 Task: Search one way flight ticket for 5 adults, 2 children, 1 infant in seat and 2 infants on lap in economy from Riverton: Central Wyoming Regional Airport (was Riverton Regional) to Jacksonville: Albert J. Ellis Airport on 5-3-2023. Choice of flights is Delta. Number of bags: 6 checked bags. Price is upto 97000. Outbound departure time preference is 13:45.
Action: Mouse moved to (324, 273)
Screenshot: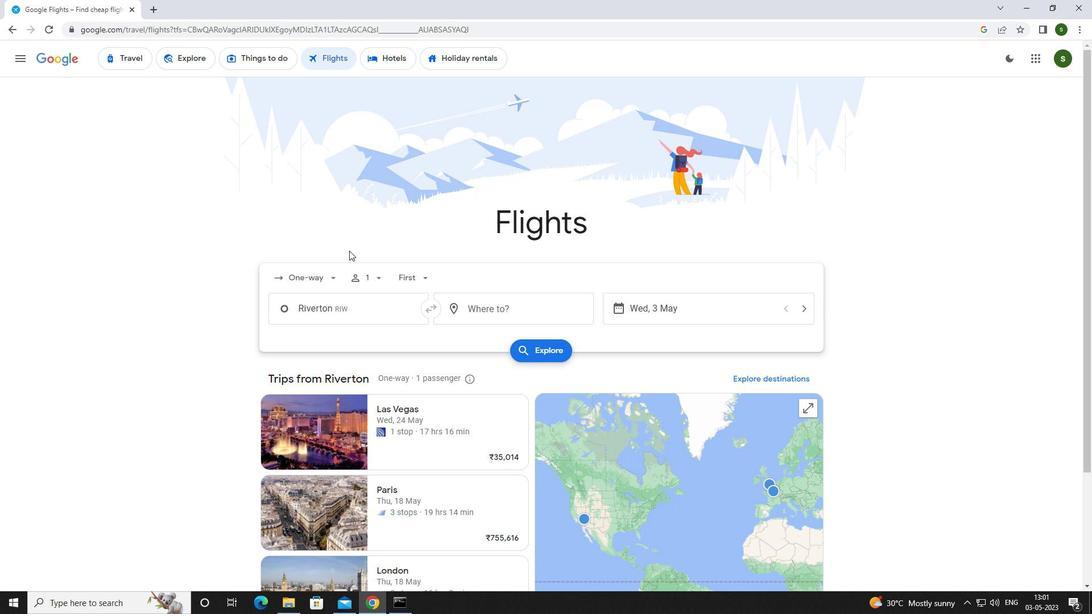 
Action: Mouse pressed left at (324, 273)
Screenshot: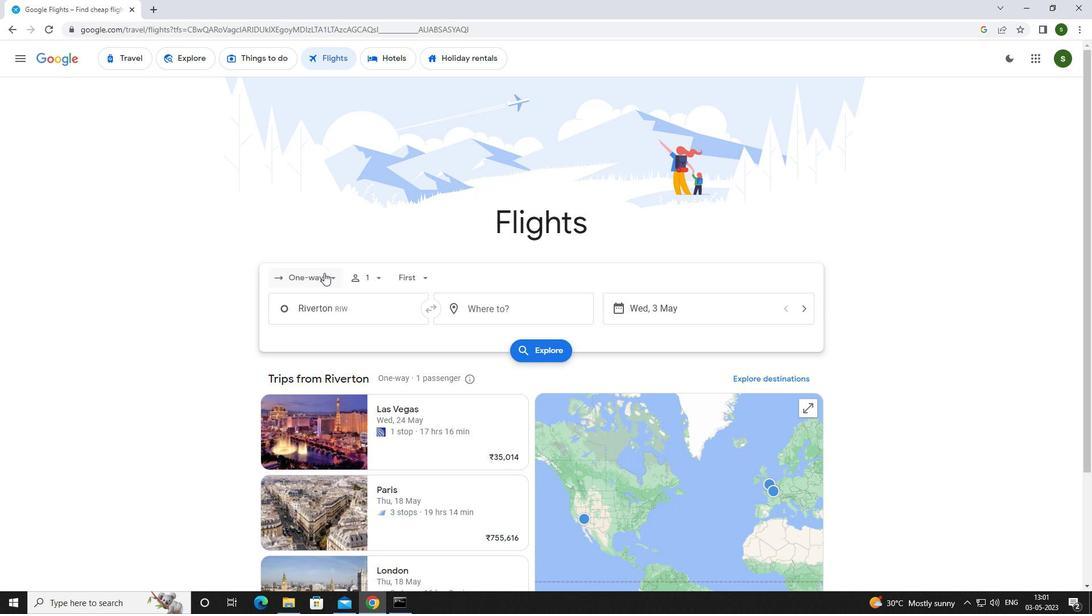 
Action: Mouse moved to (330, 323)
Screenshot: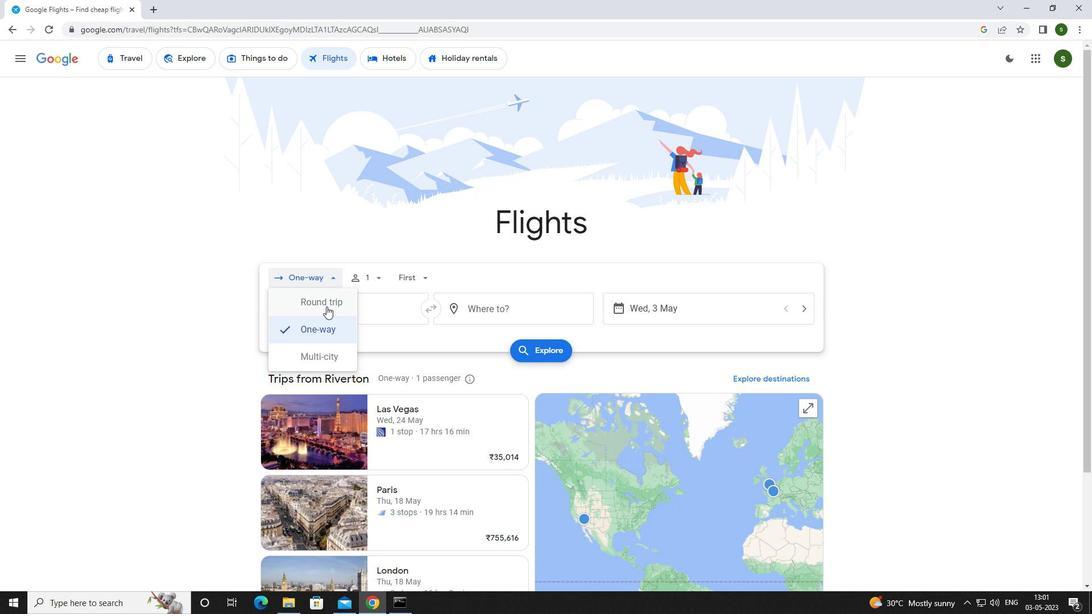 
Action: Mouse pressed left at (330, 323)
Screenshot: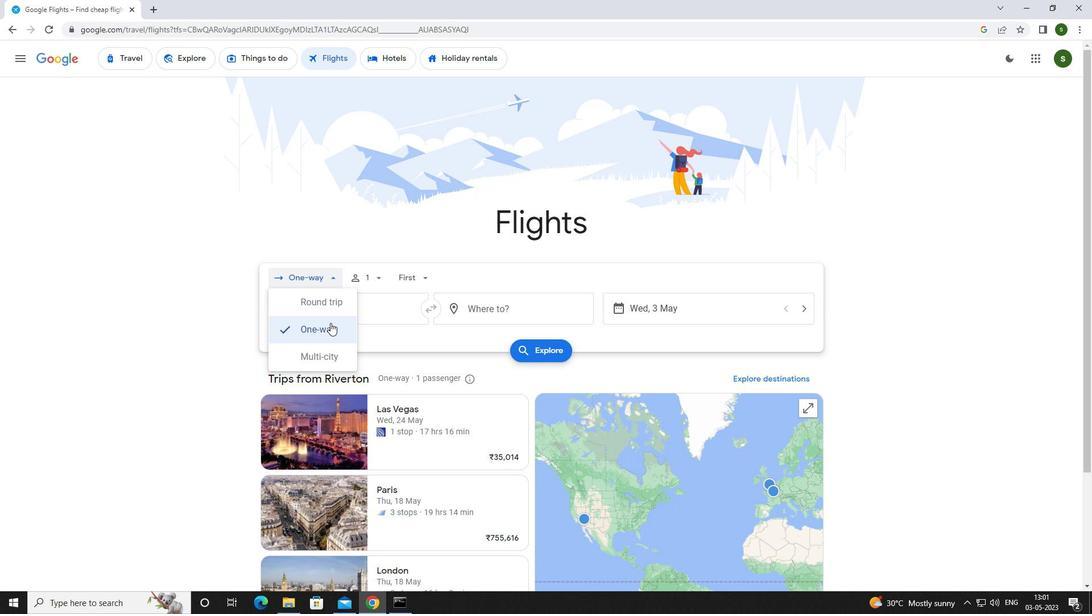 
Action: Mouse moved to (376, 281)
Screenshot: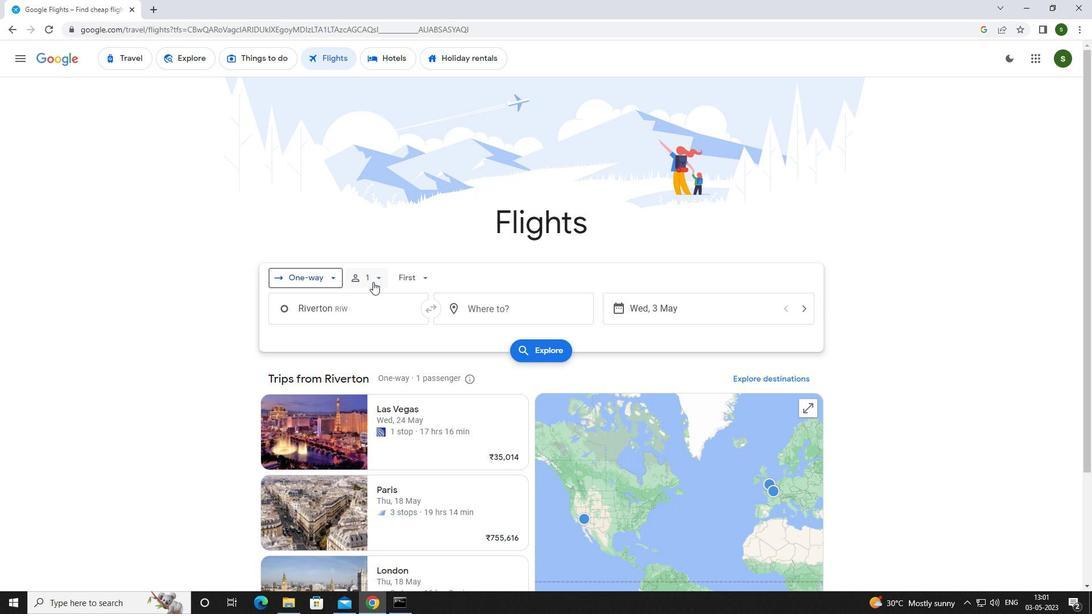
Action: Mouse pressed left at (376, 281)
Screenshot: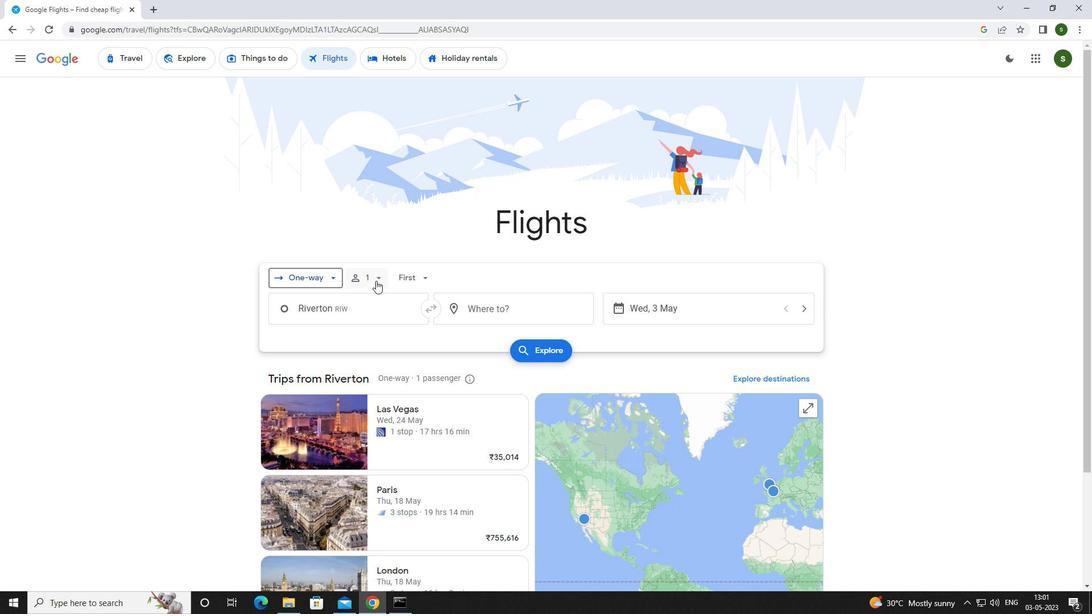 
Action: Mouse moved to (467, 306)
Screenshot: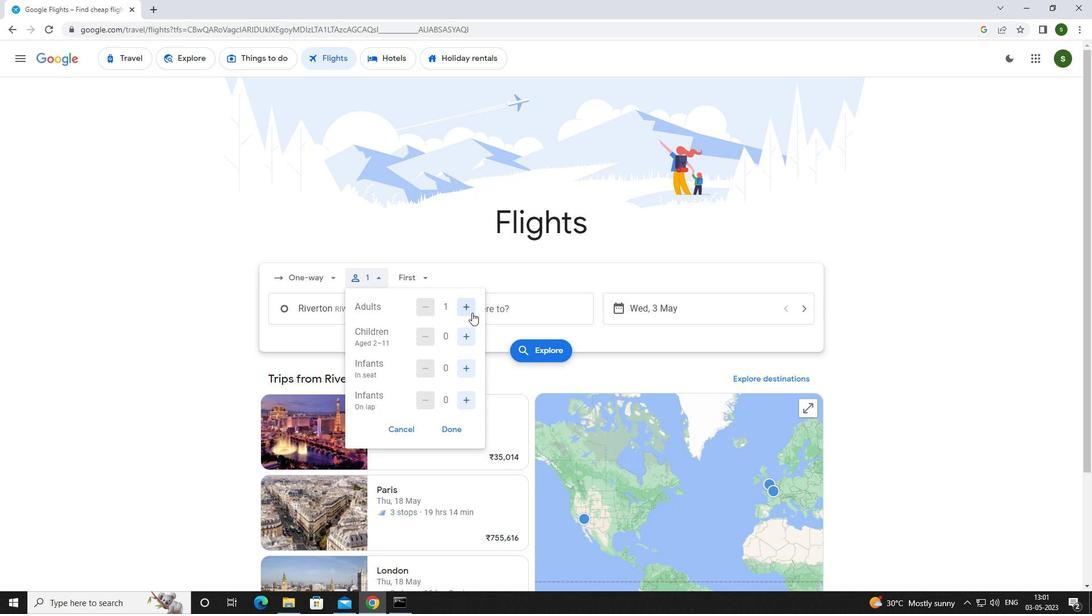 
Action: Mouse pressed left at (467, 306)
Screenshot: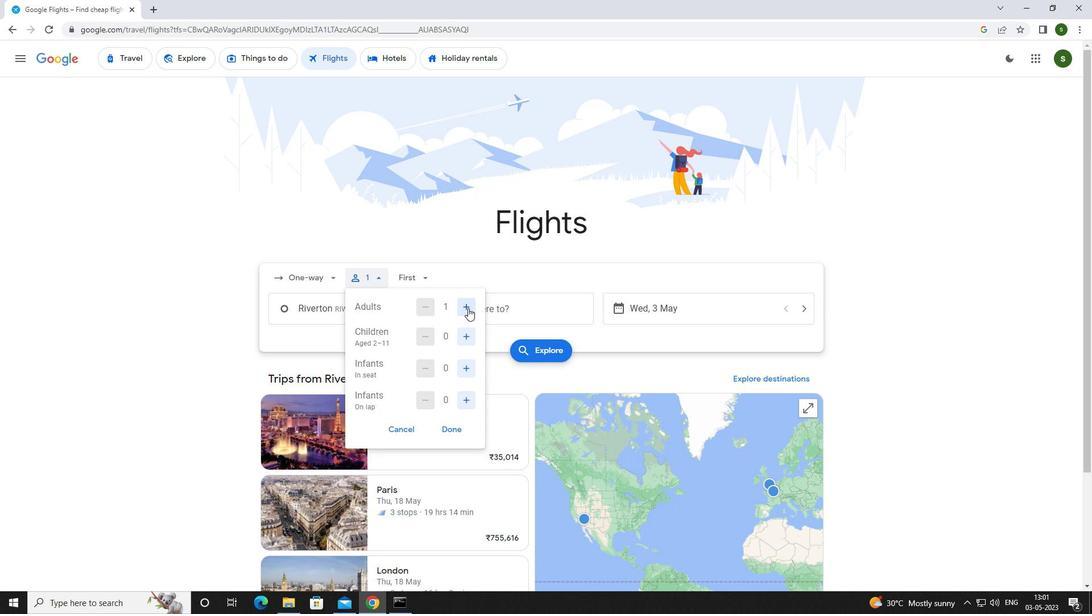 
Action: Mouse pressed left at (467, 306)
Screenshot: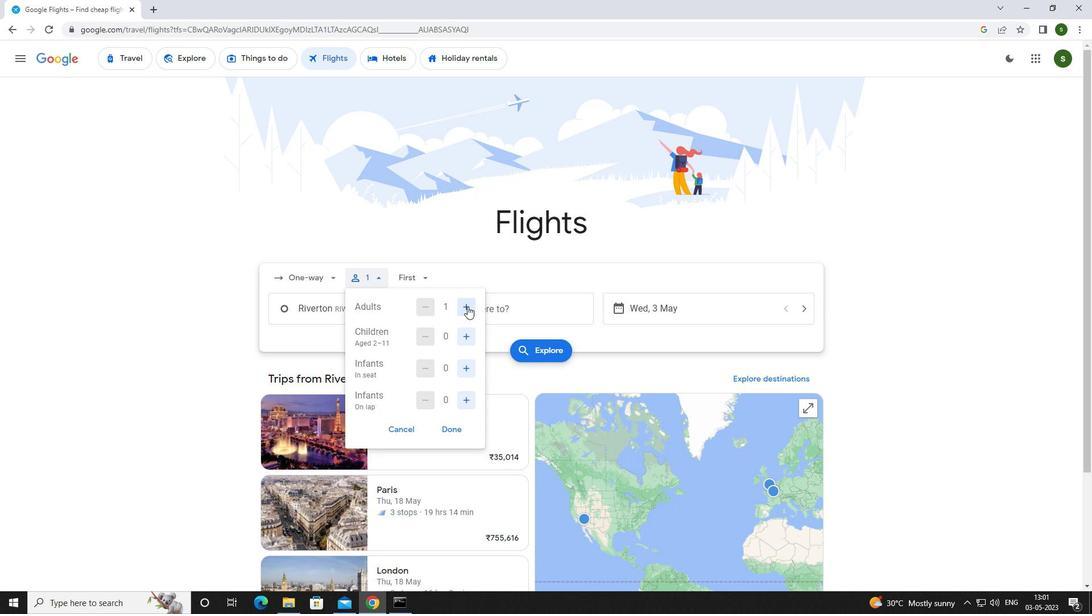 
Action: Mouse pressed left at (467, 306)
Screenshot: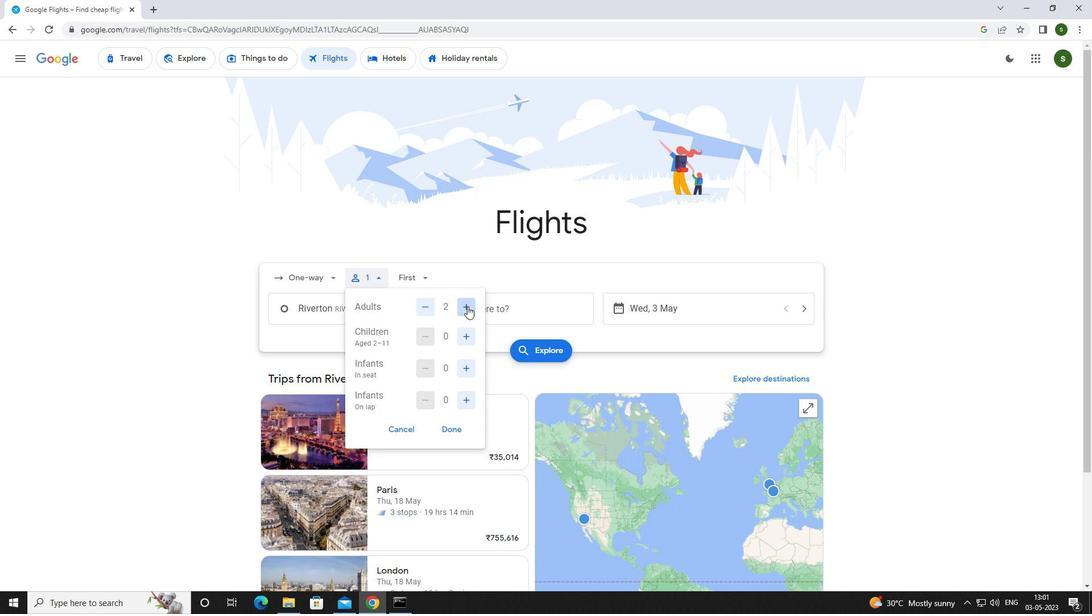 
Action: Mouse pressed left at (467, 306)
Screenshot: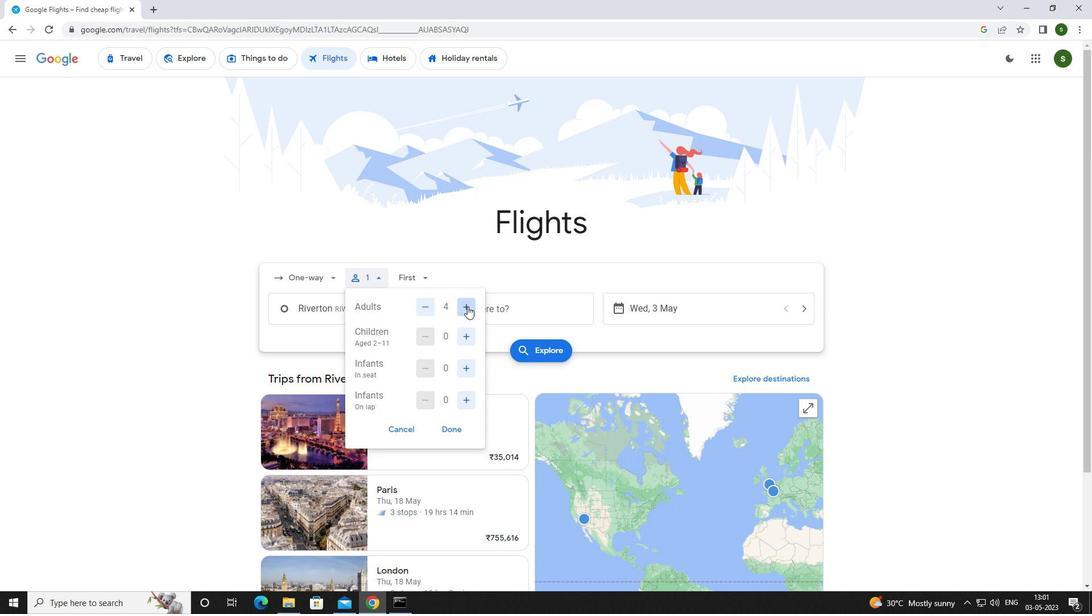 
Action: Mouse moved to (467, 336)
Screenshot: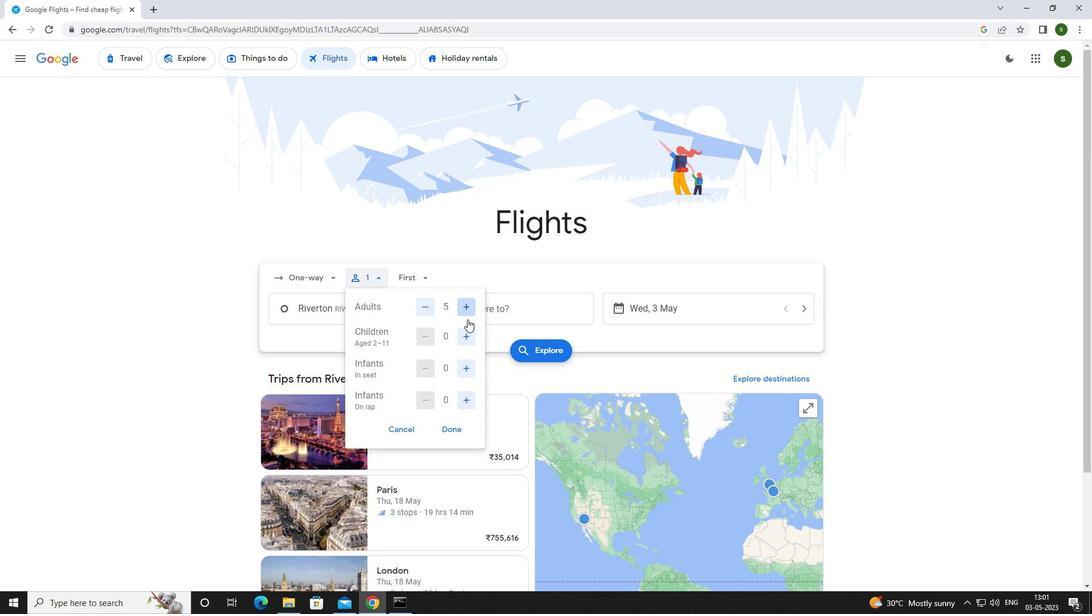 
Action: Mouse pressed left at (467, 336)
Screenshot: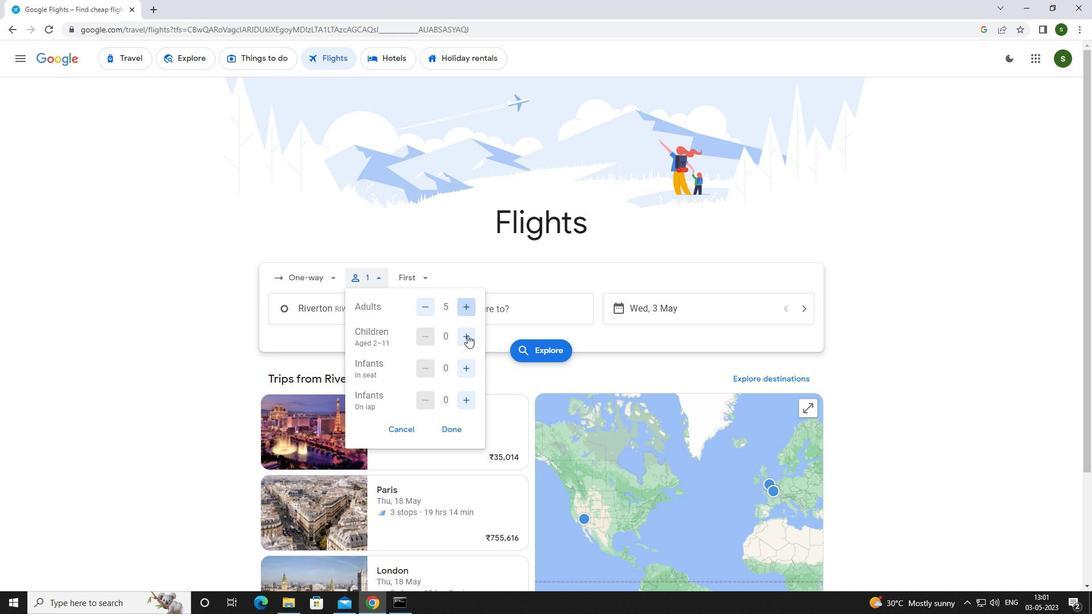 
Action: Mouse pressed left at (467, 336)
Screenshot: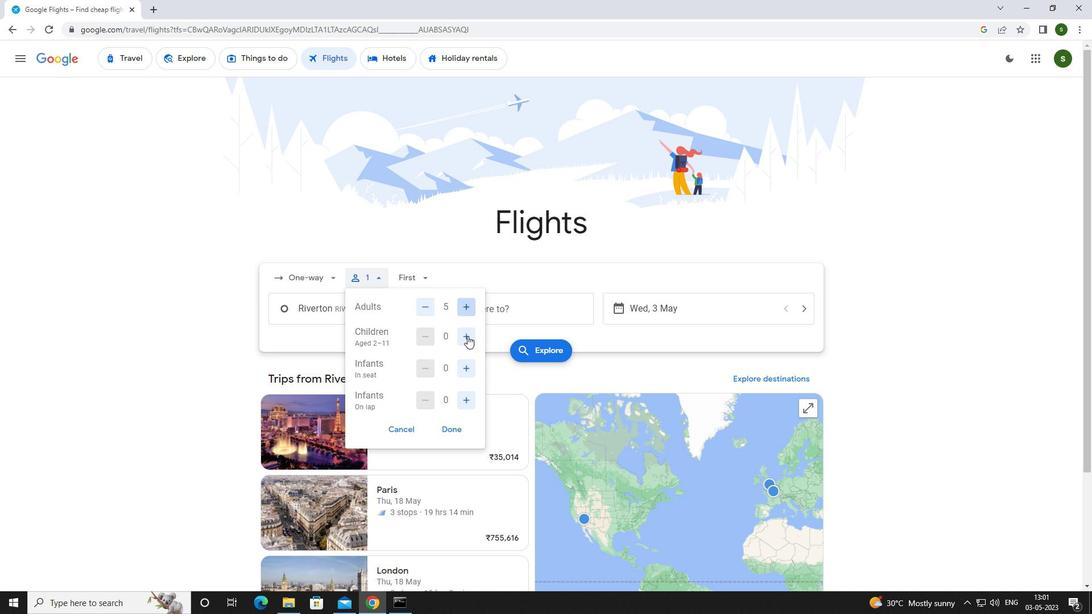 
Action: Mouse moved to (470, 368)
Screenshot: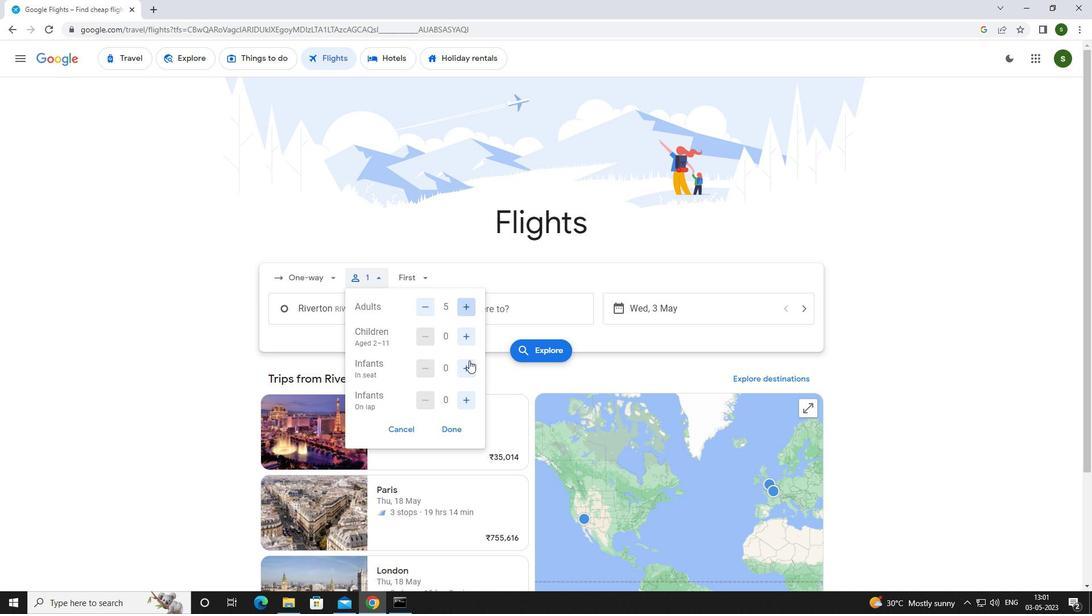 
Action: Mouse pressed left at (470, 368)
Screenshot: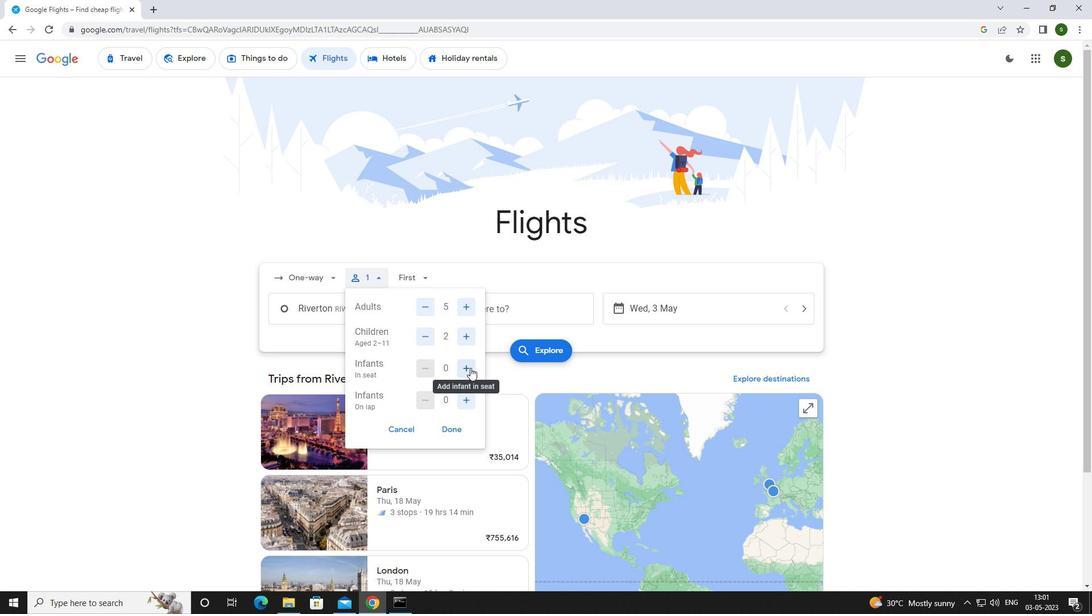 
Action: Mouse moved to (469, 402)
Screenshot: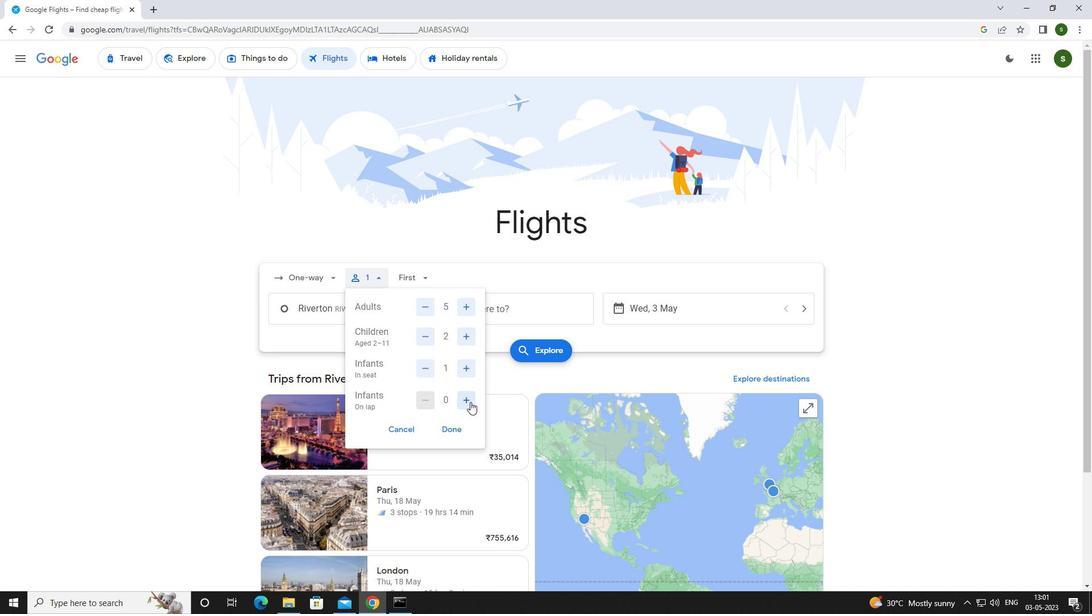 
Action: Mouse pressed left at (469, 402)
Screenshot: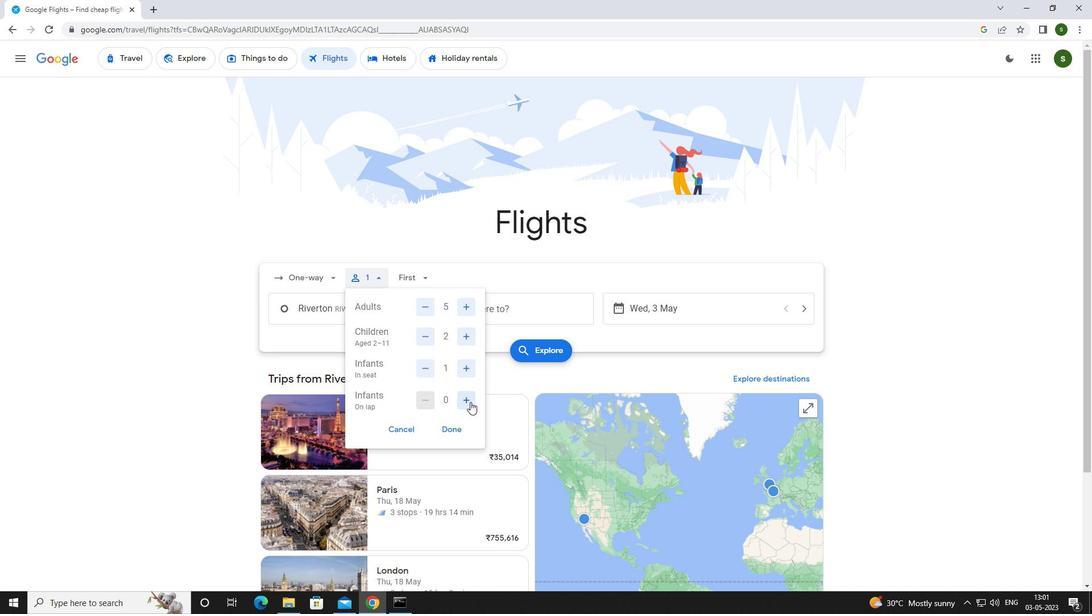
Action: Mouse moved to (421, 278)
Screenshot: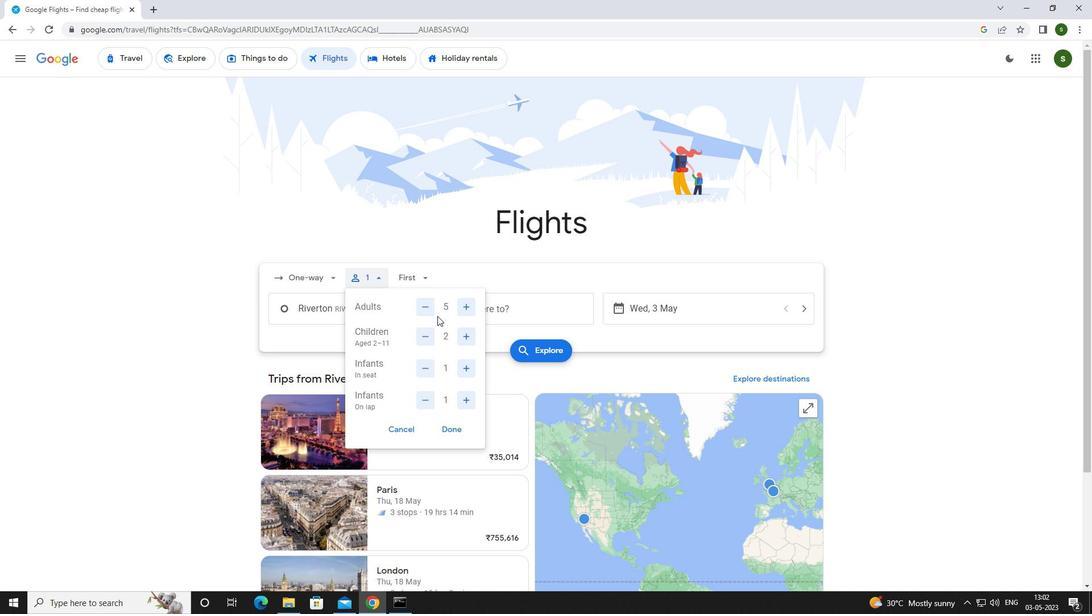 
Action: Mouse pressed left at (421, 278)
Screenshot: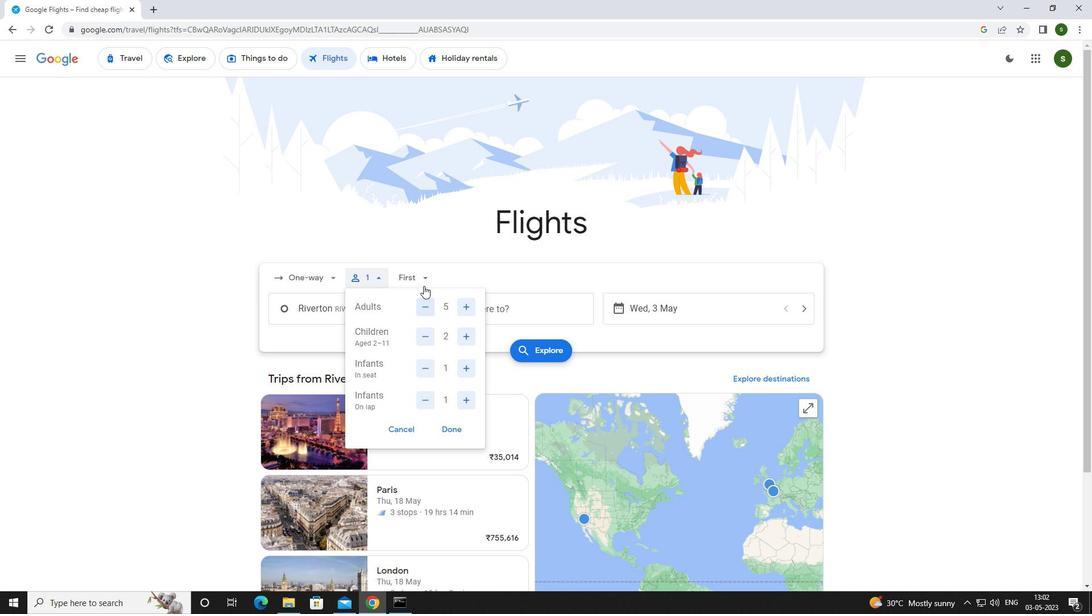
Action: Mouse moved to (427, 303)
Screenshot: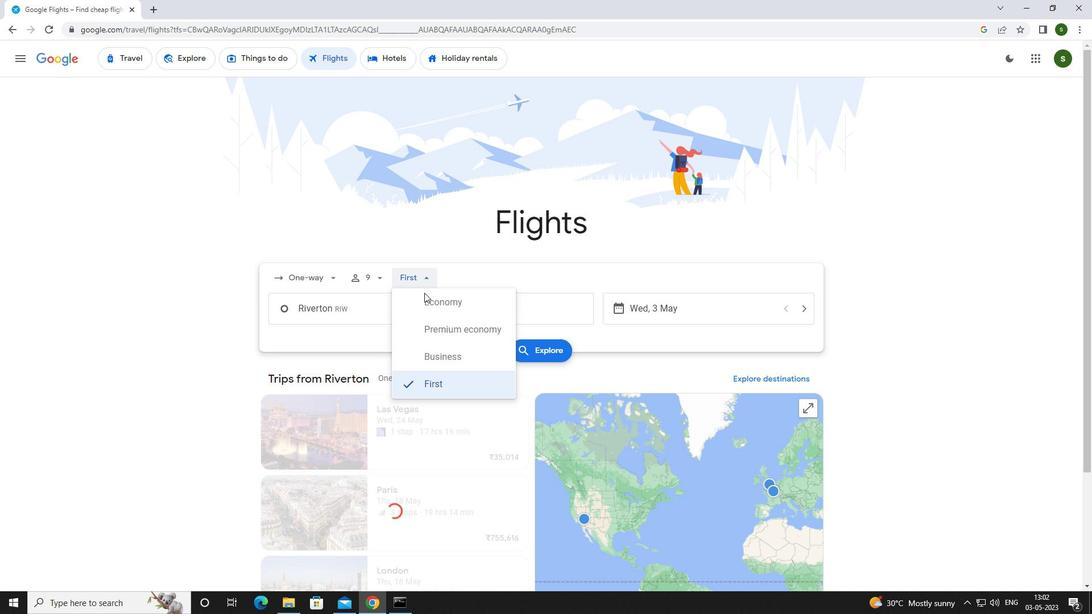 
Action: Mouse pressed left at (427, 303)
Screenshot: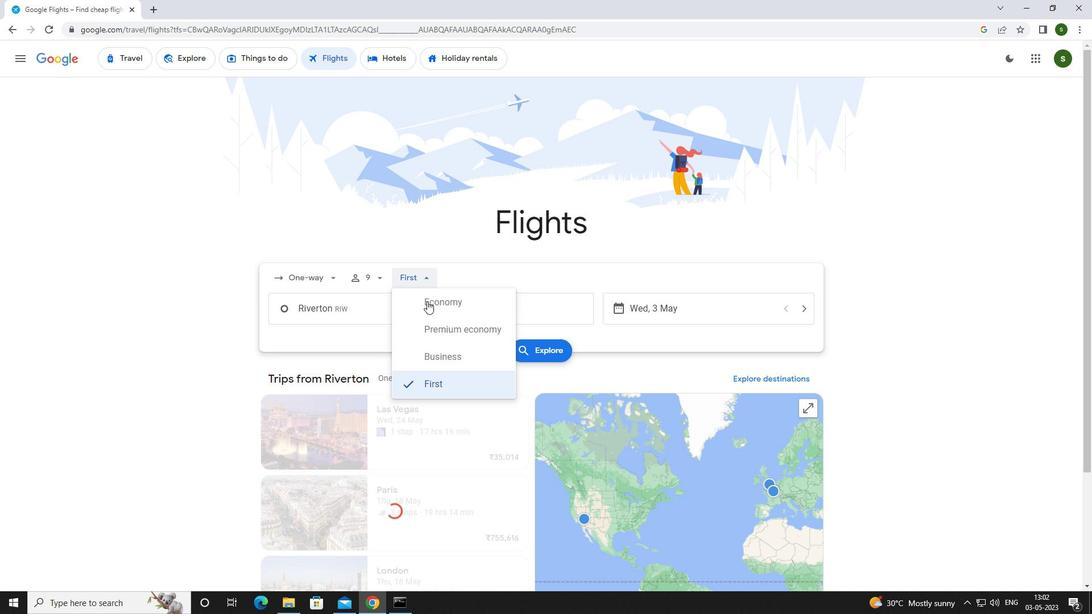 
Action: Mouse moved to (385, 315)
Screenshot: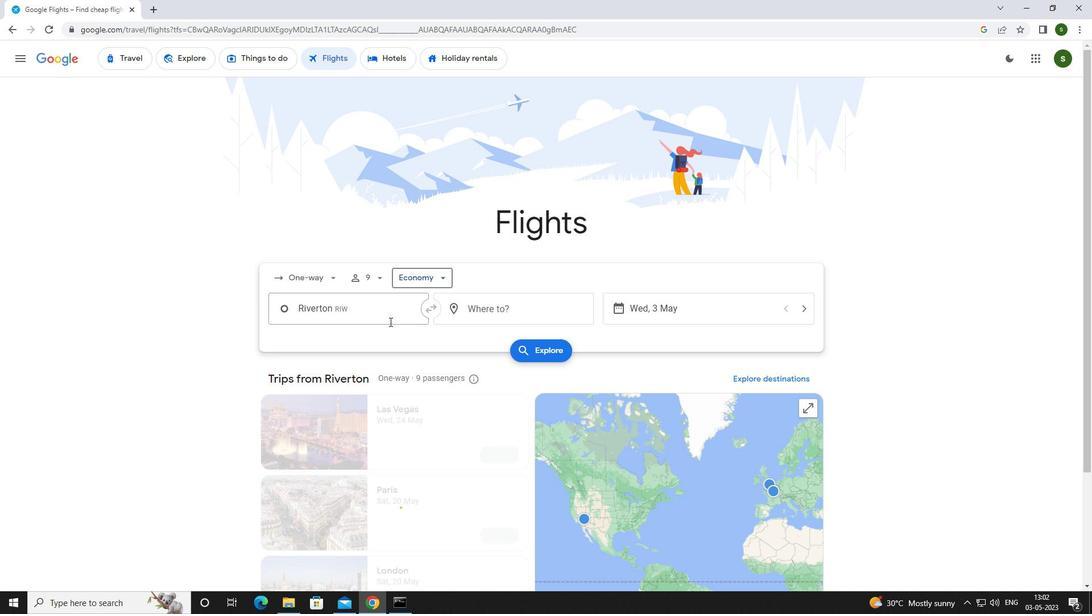 
Action: Mouse pressed left at (385, 315)
Screenshot: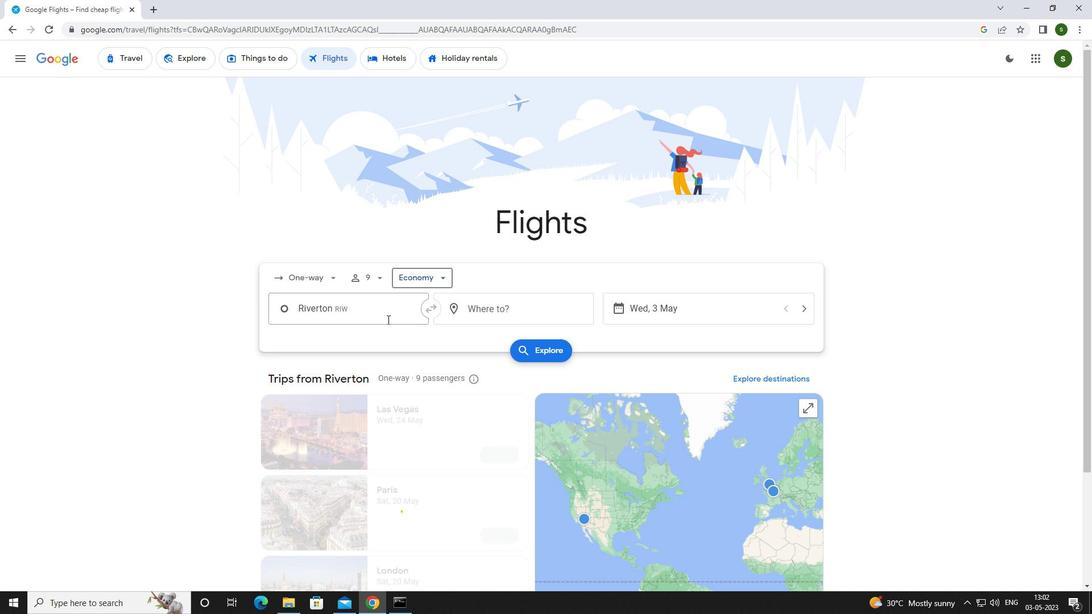 
Action: Mouse moved to (387, 312)
Screenshot: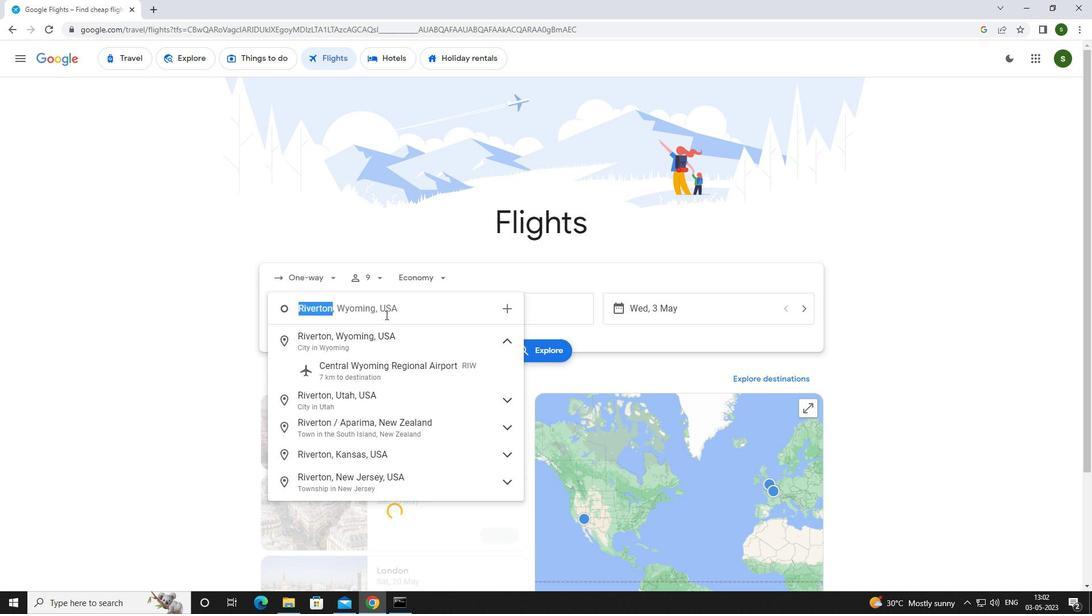 
Action: Key pressed <Key.caps_lock>r<Key.caps_lock>ivert
Screenshot: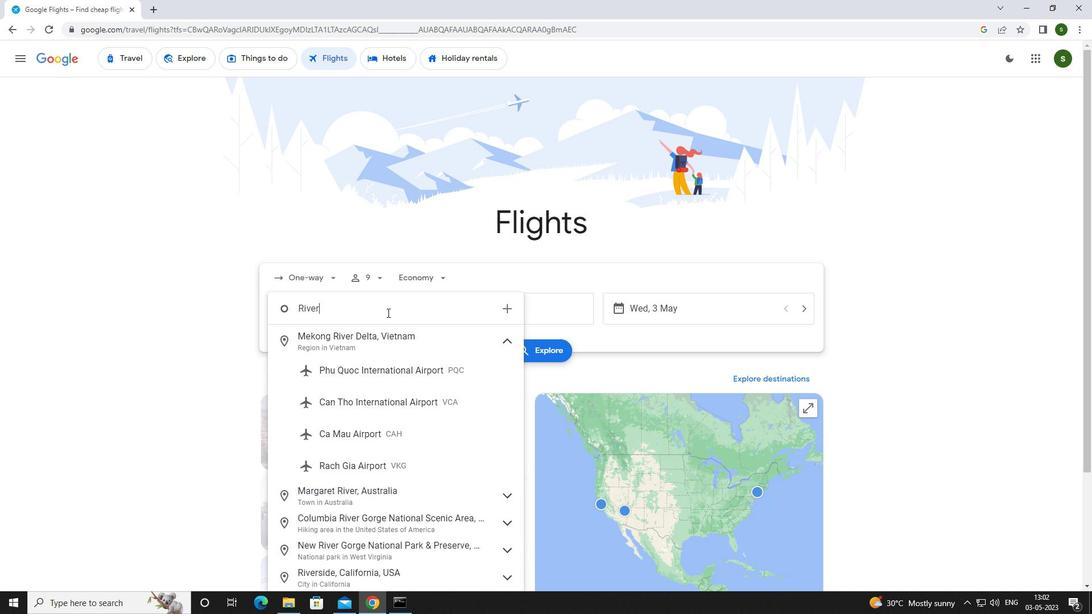 
Action: Mouse moved to (401, 369)
Screenshot: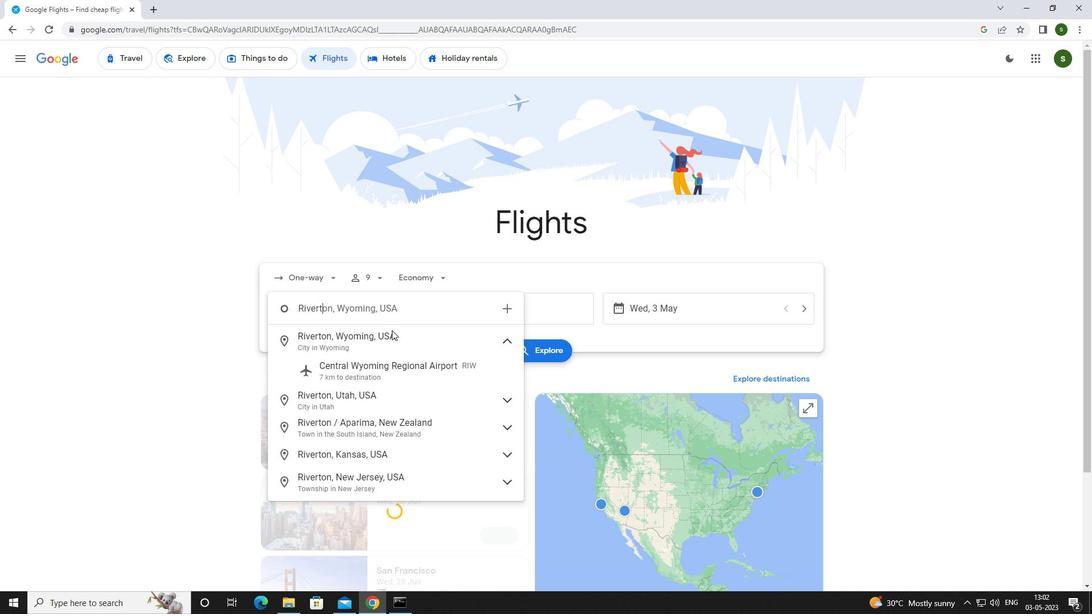 
Action: Mouse pressed left at (401, 369)
Screenshot: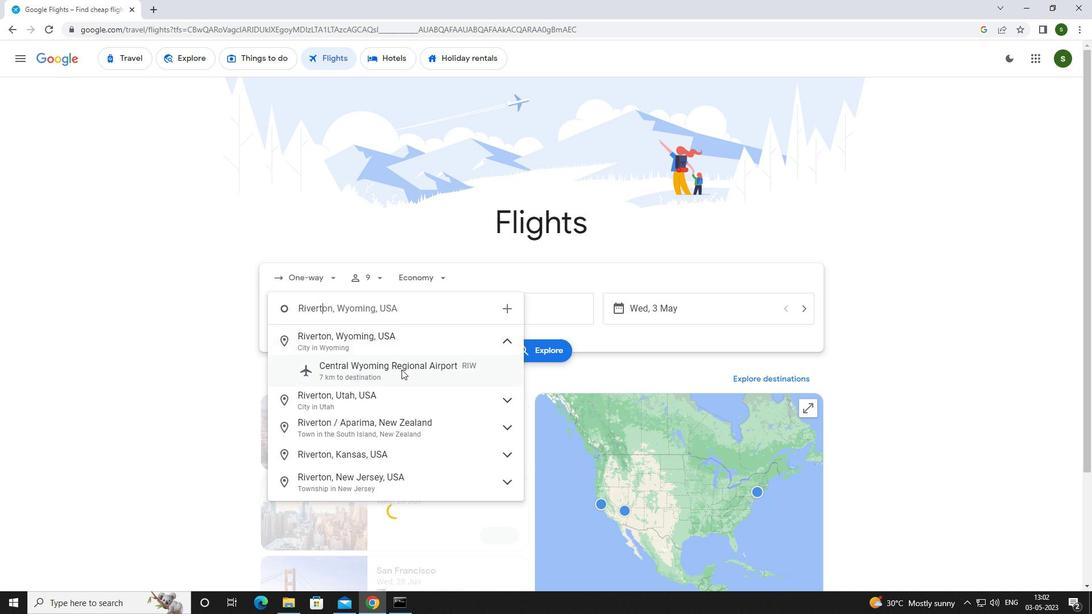 
Action: Mouse moved to (503, 319)
Screenshot: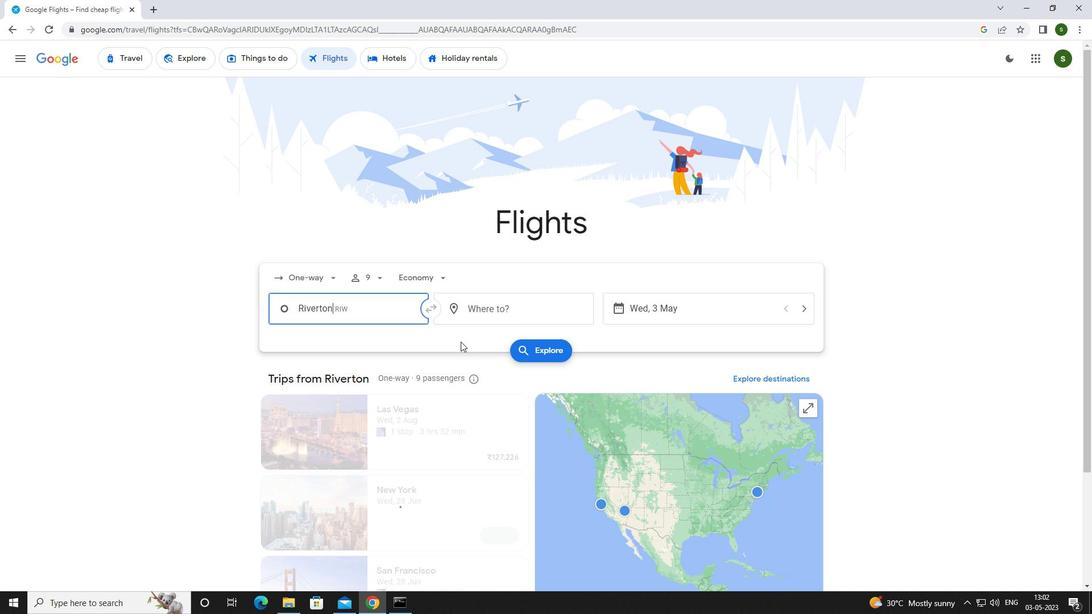
Action: Mouse pressed left at (503, 319)
Screenshot: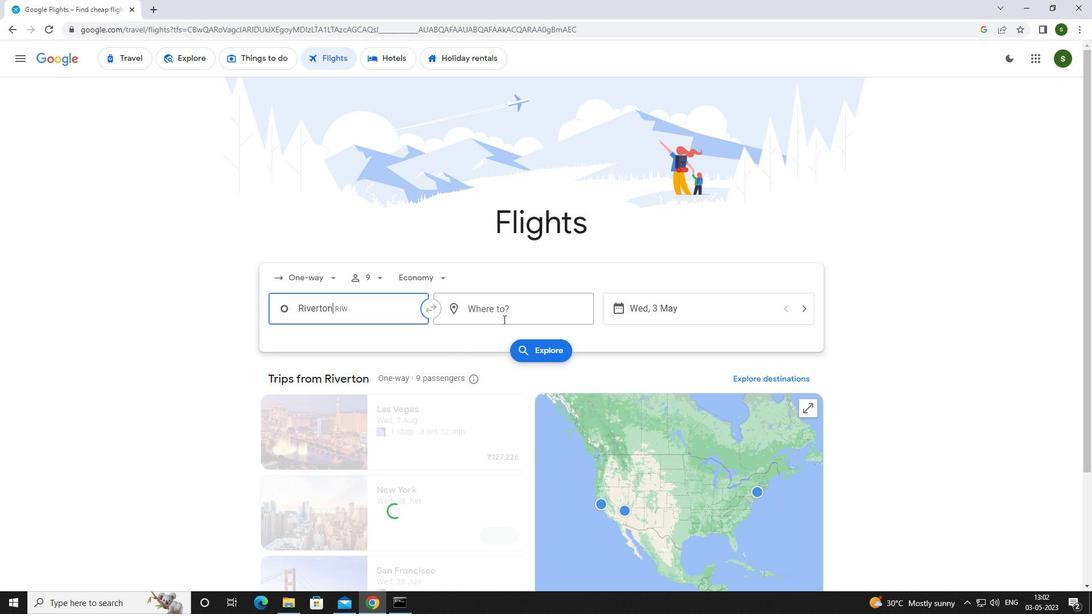 
Action: Key pressed <Key.caps_lock>a<Key.caps_lock>lbert<Key.space>
Screenshot: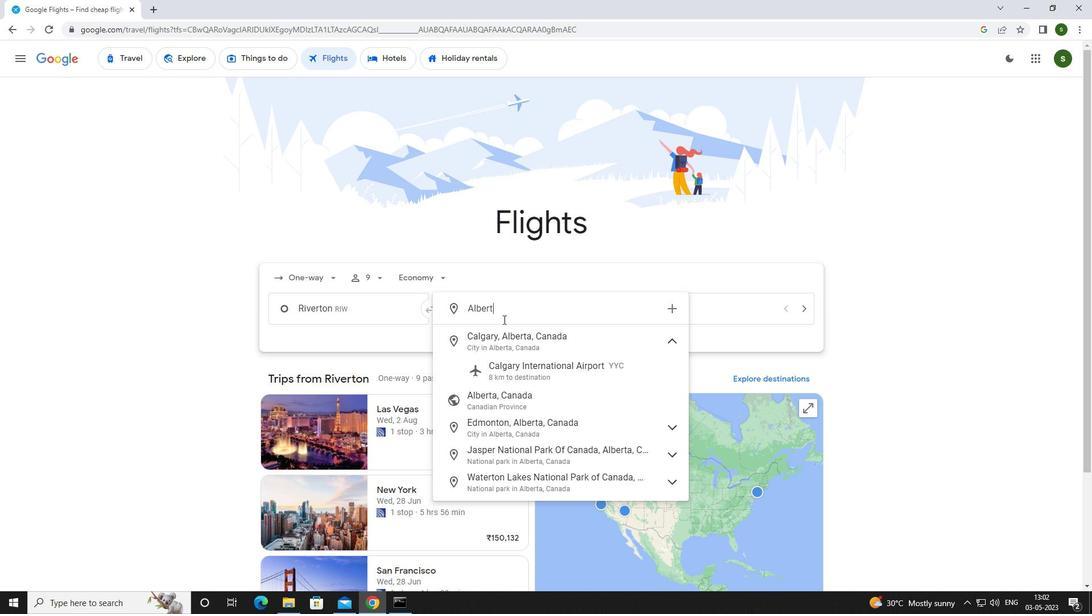 
Action: Mouse moved to (505, 339)
Screenshot: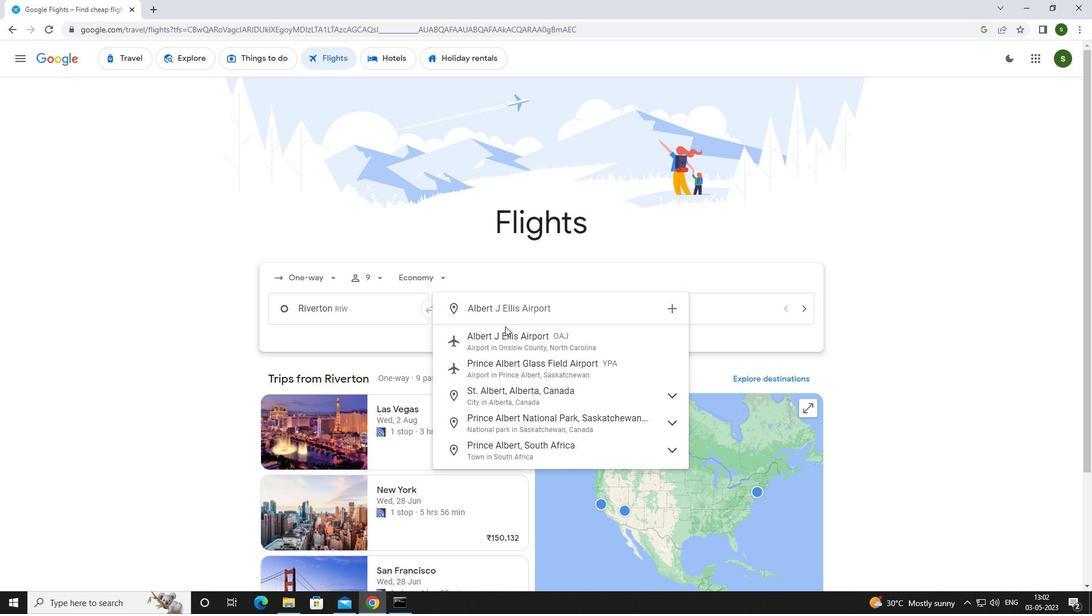 
Action: Mouse pressed left at (505, 339)
Screenshot: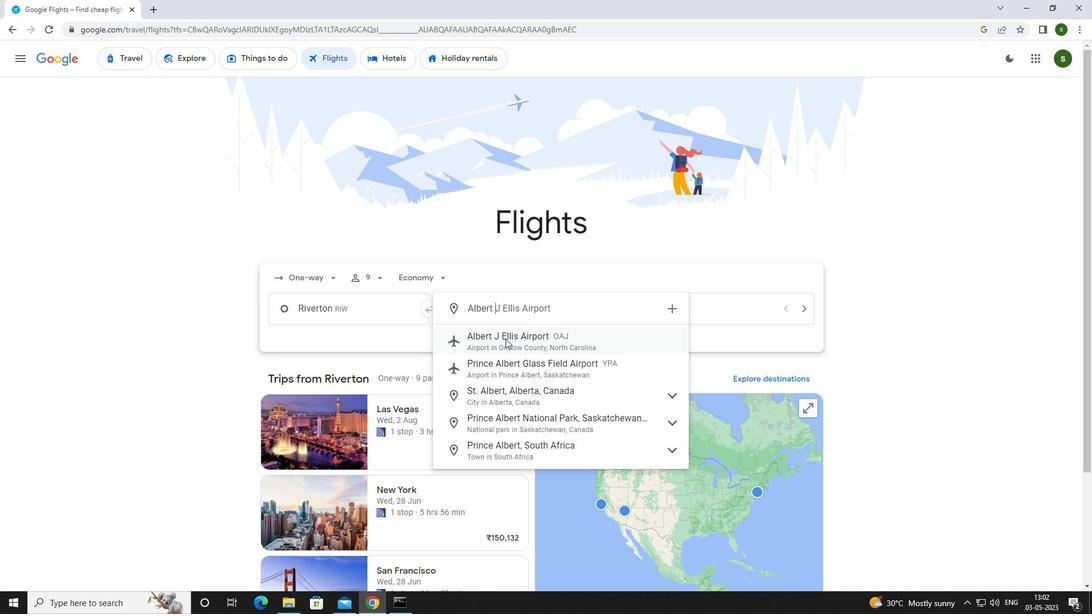 
Action: Mouse moved to (693, 300)
Screenshot: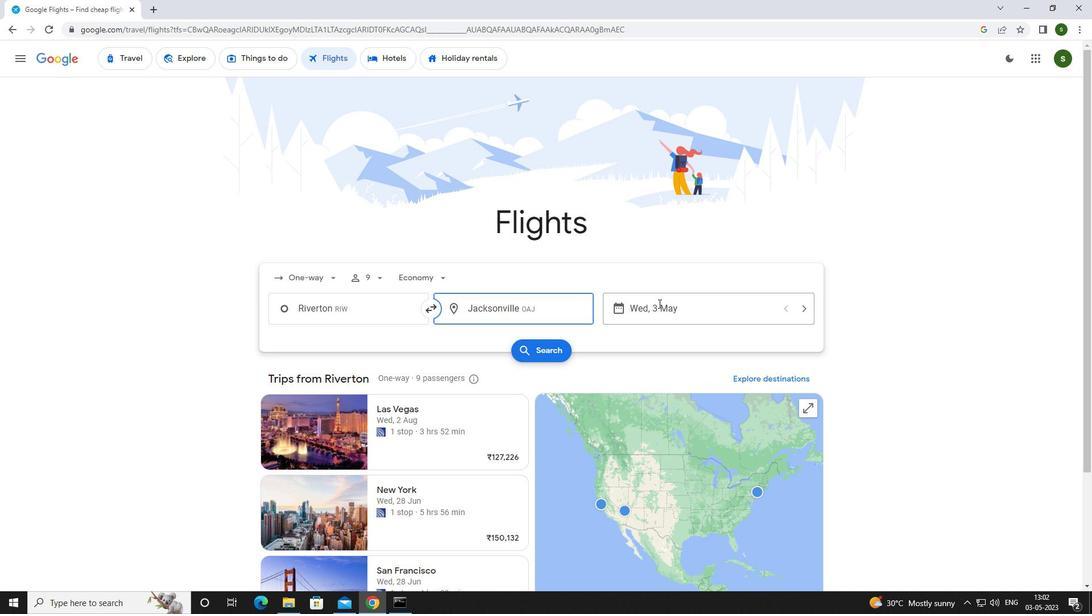 
Action: Mouse pressed left at (693, 300)
Screenshot: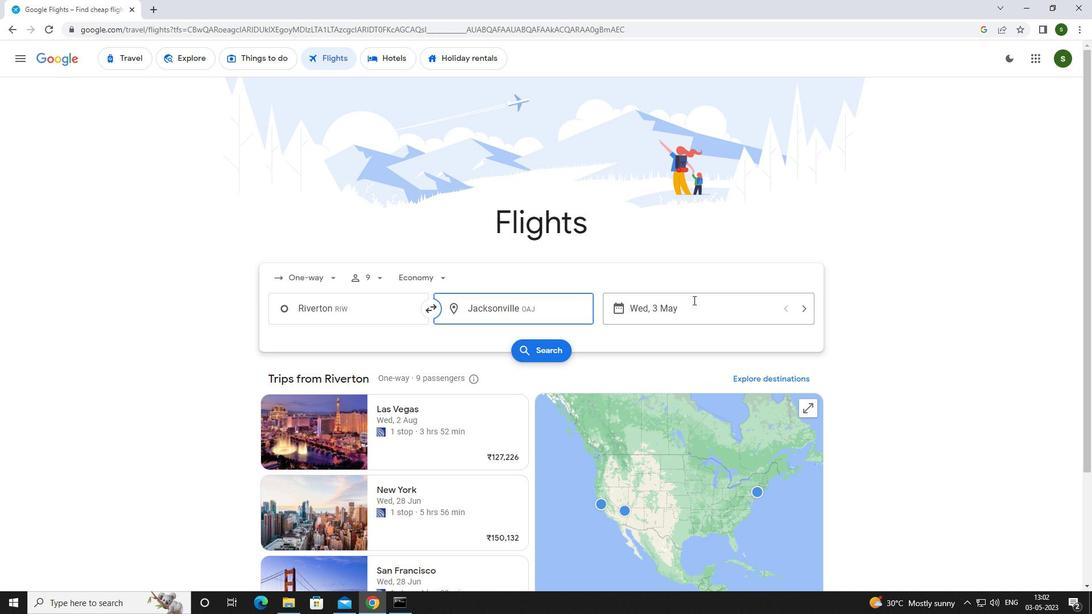 
Action: Mouse moved to (495, 380)
Screenshot: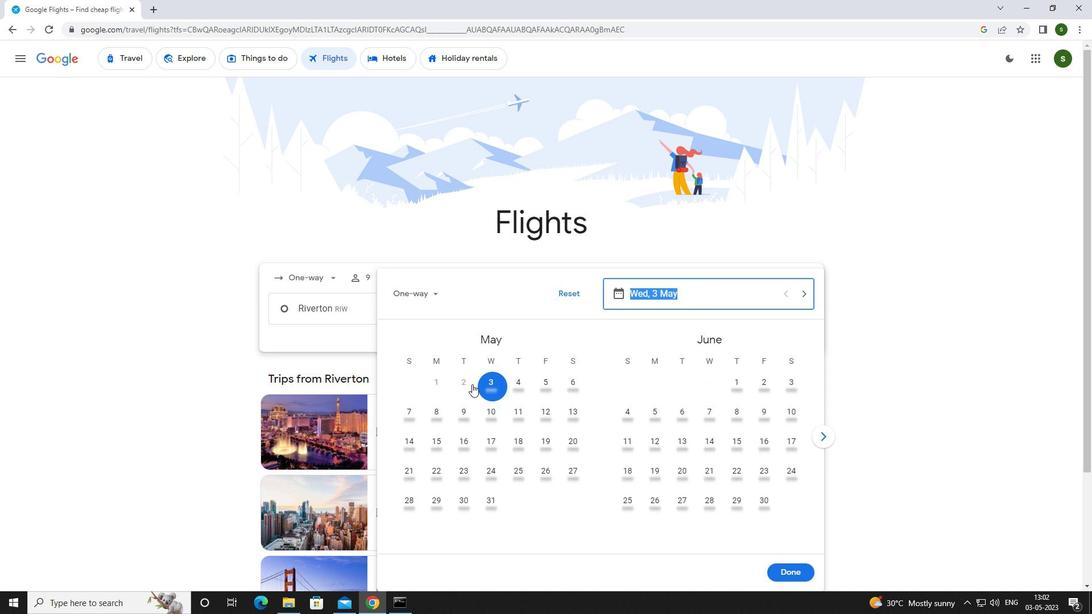 
Action: Mouse pressed left at (495, 380)
Screenshot: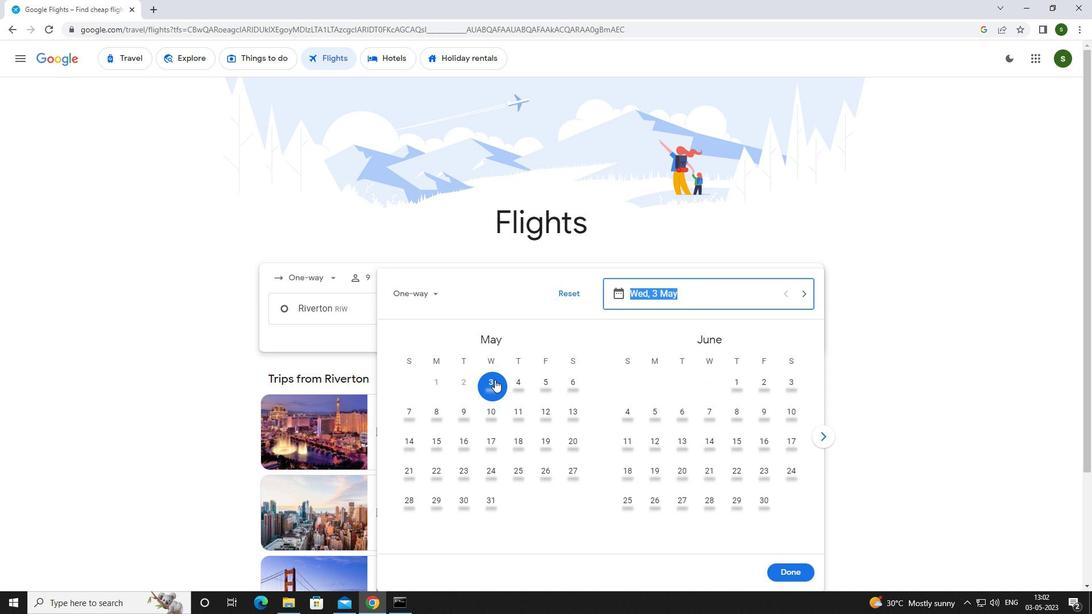 
Action: Mouse moved to (796, 570)
Screenshot: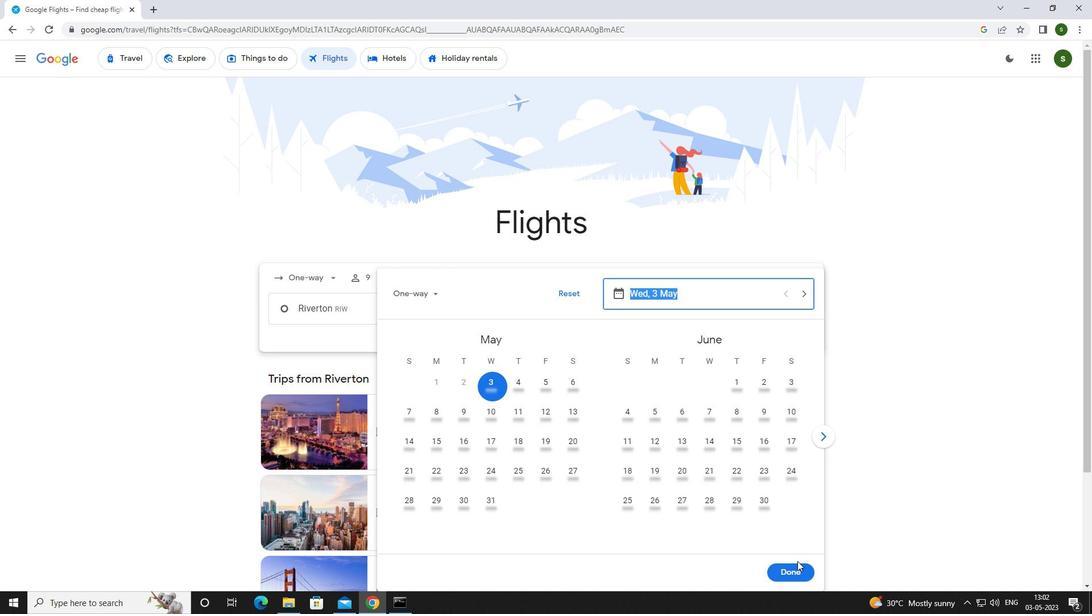 
Action: Mouse pressed left at (796, 570)
Screenshot: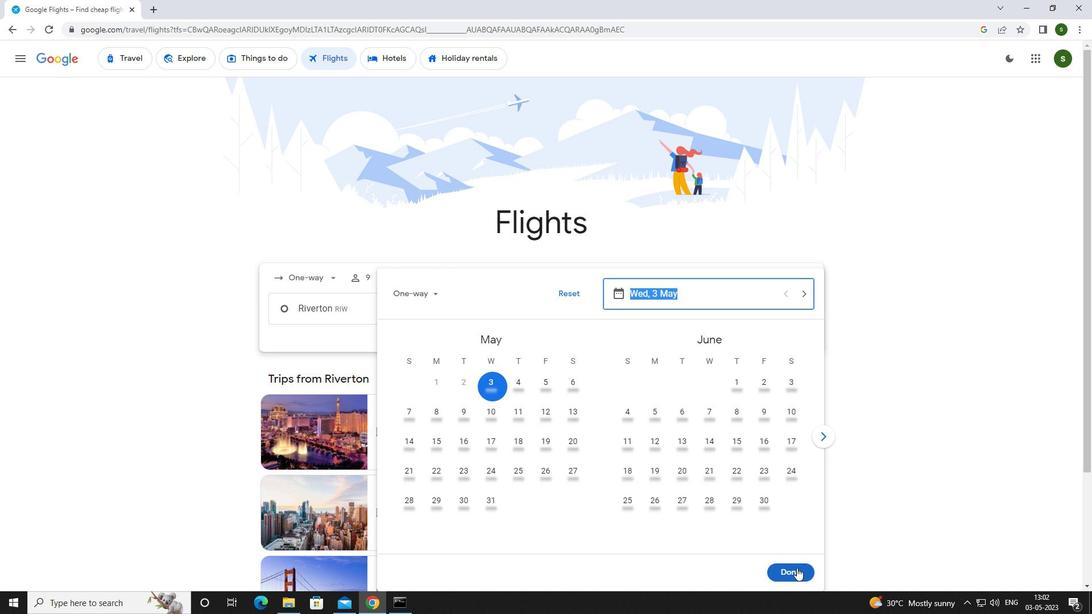 
Action: Mouse moved to (538, 356)
Screenshot: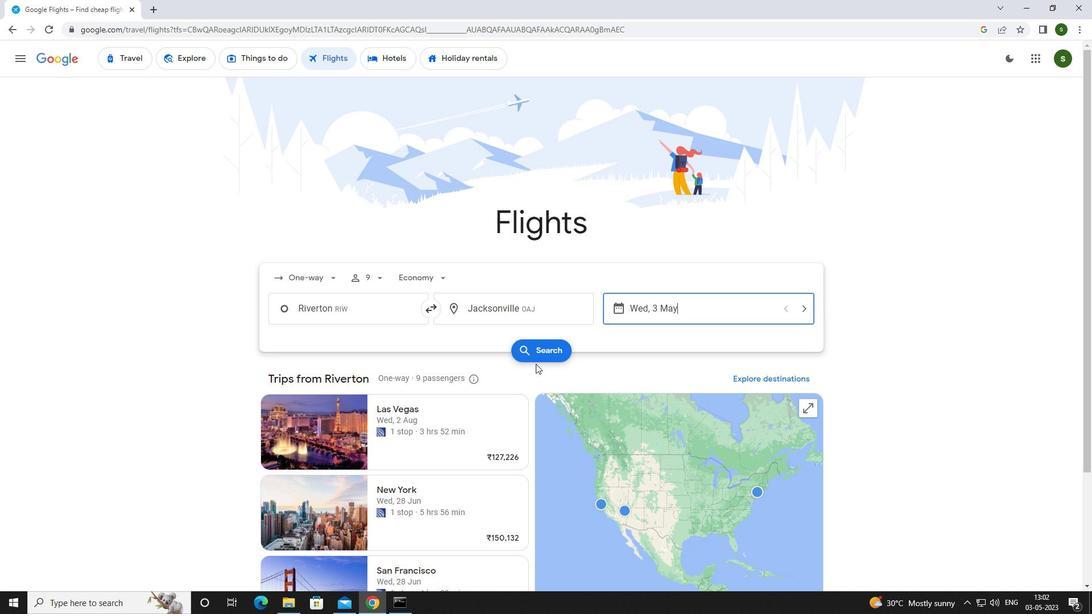 
Action: Mouse pressed left at (538, 356)
Screenshot: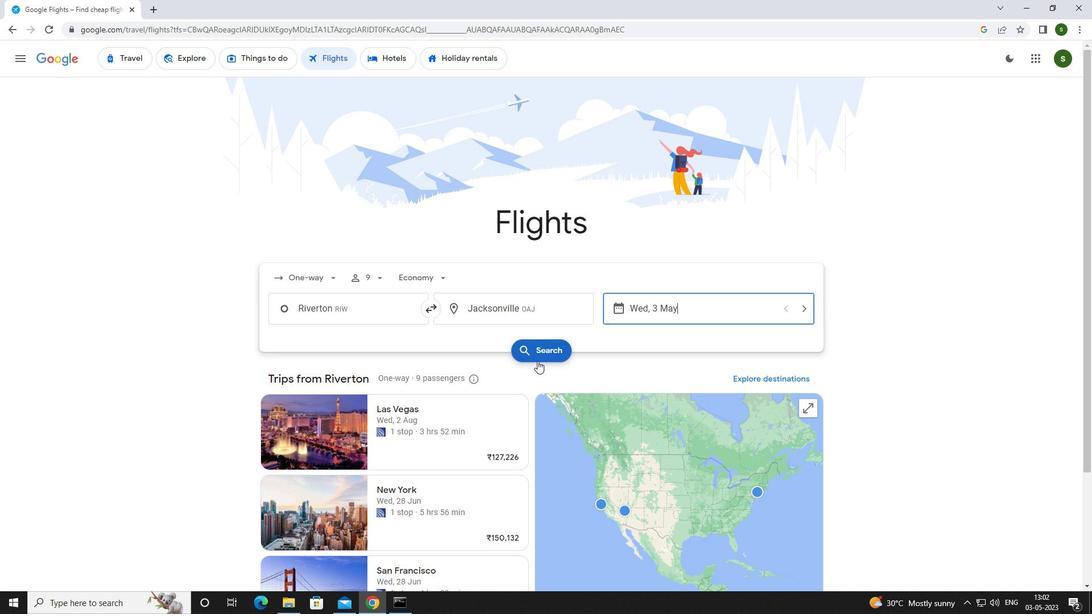 
Action: Mouse moved to (297, 163)
Screenshot: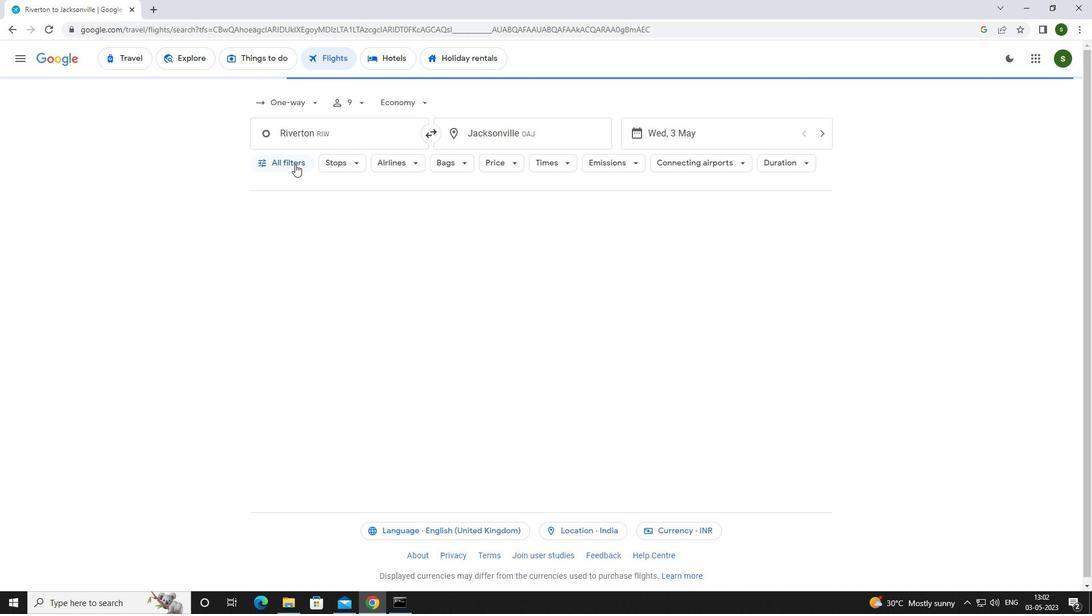 
Action: Mouse pressed left at (297, 163)
Screenshot: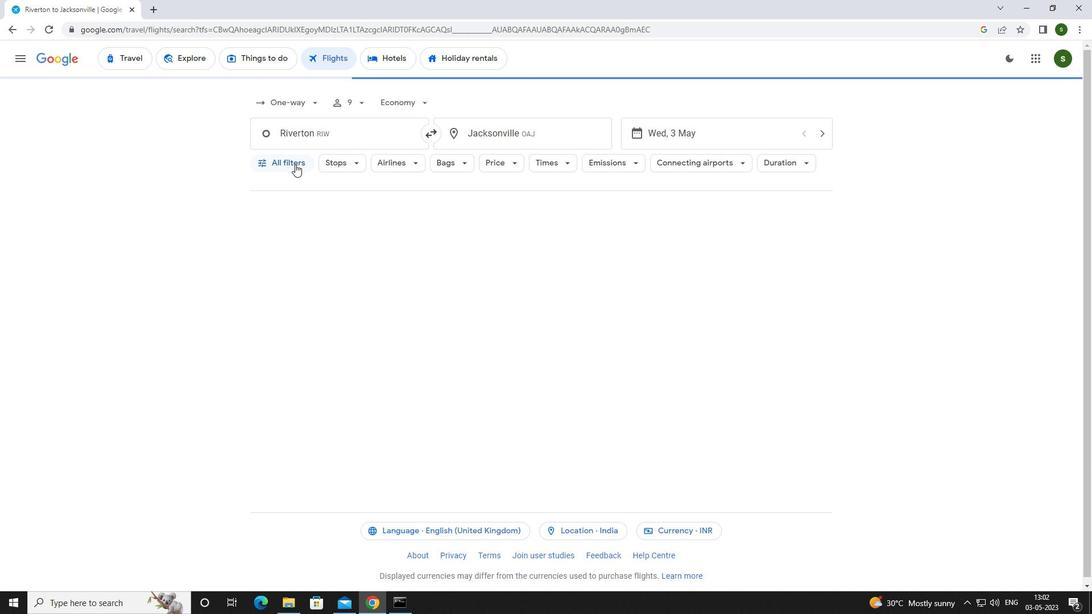 
Action: Mouse moved to (425, 400)
Screenshot: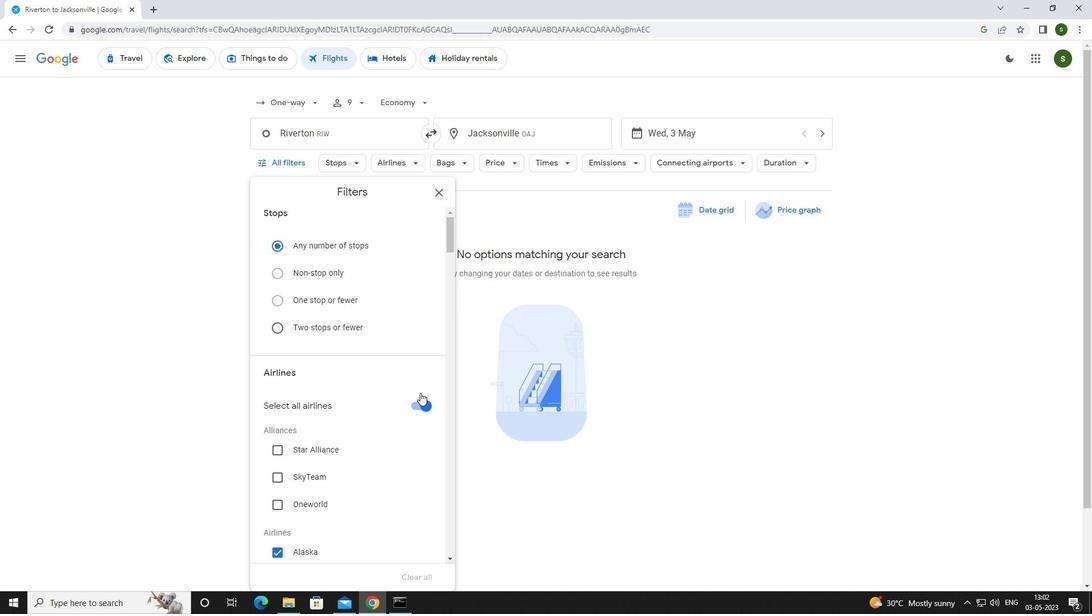 
Action: Mouse pressed left at (425, 400)
Screenshot: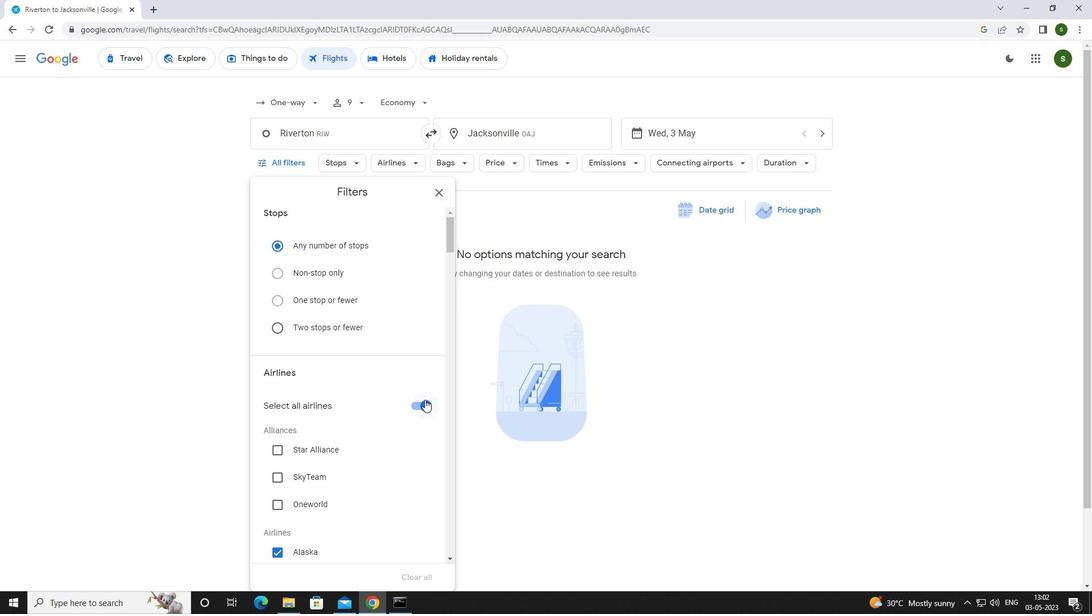
Action: Mouse moved to (383, 334)
Screenshot: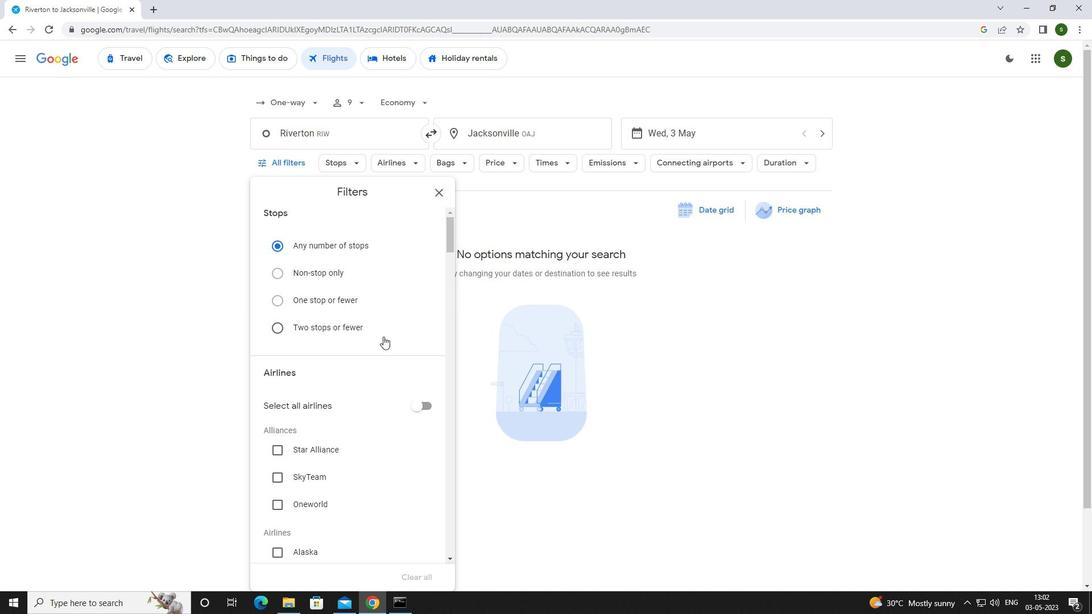 
Action: Mouse scrolled (383, 333) with delta (0, 0)
Screenshot: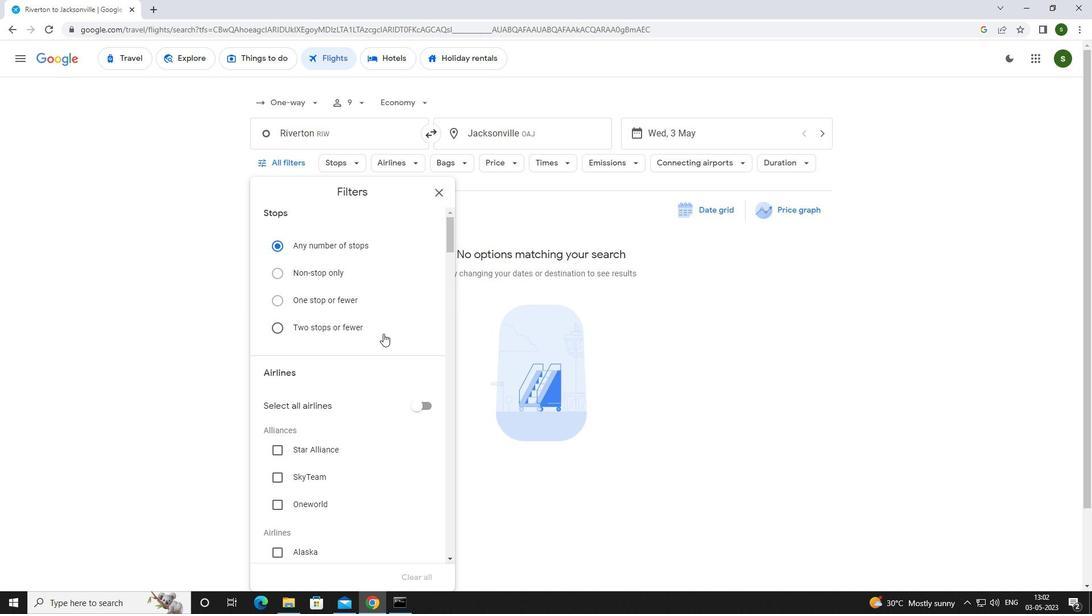 
Action: Mouse scrolled (383, 333) with delta (0, 0)
Screenshot: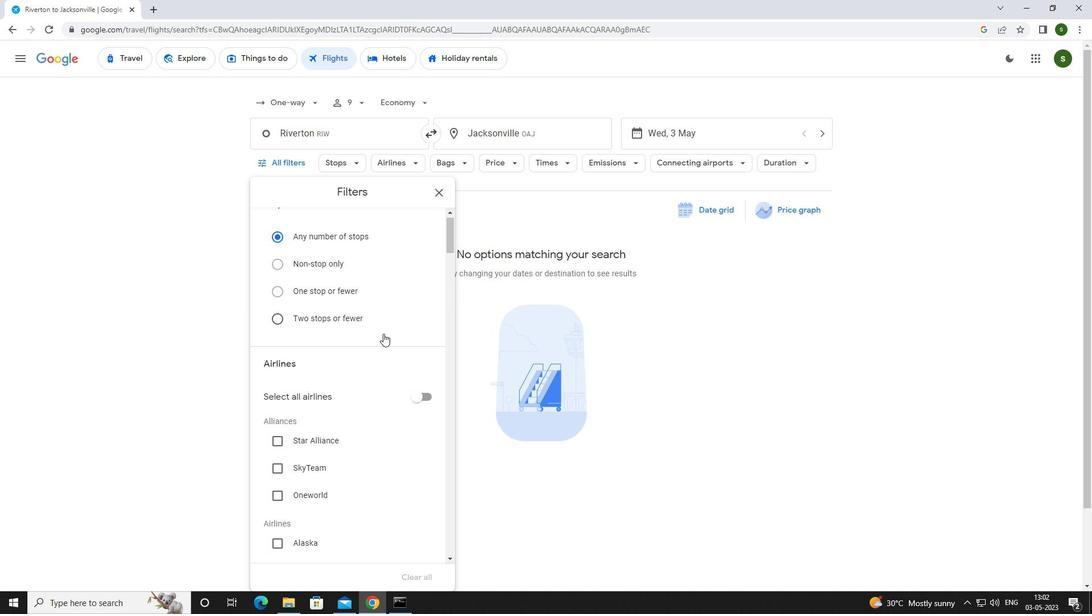 
Action: Mouse scrolled (383, 333) with delta (0, 0)
Screenshot: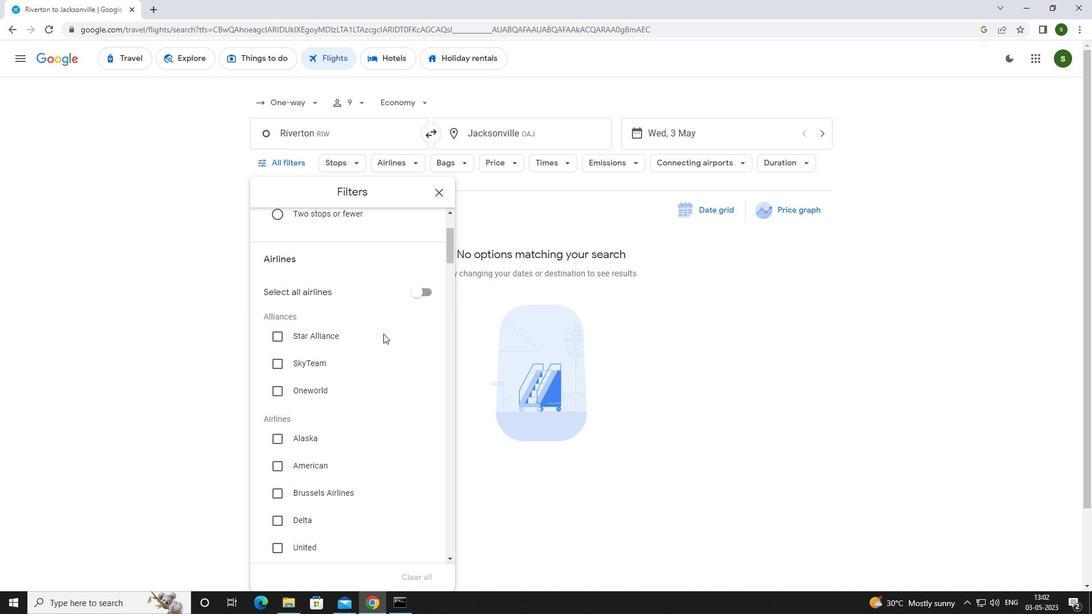 
Action: Mouse scrolled (383, 333) with delta (0, 0)
Screenshot: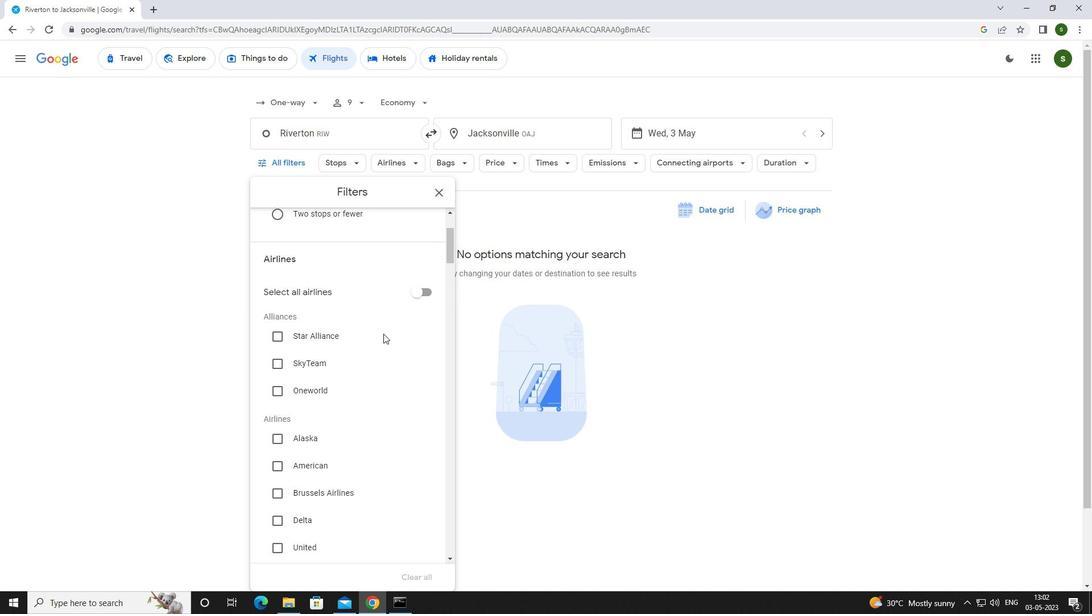 
Action: Mouse moved to (301, 404)
Screenshot: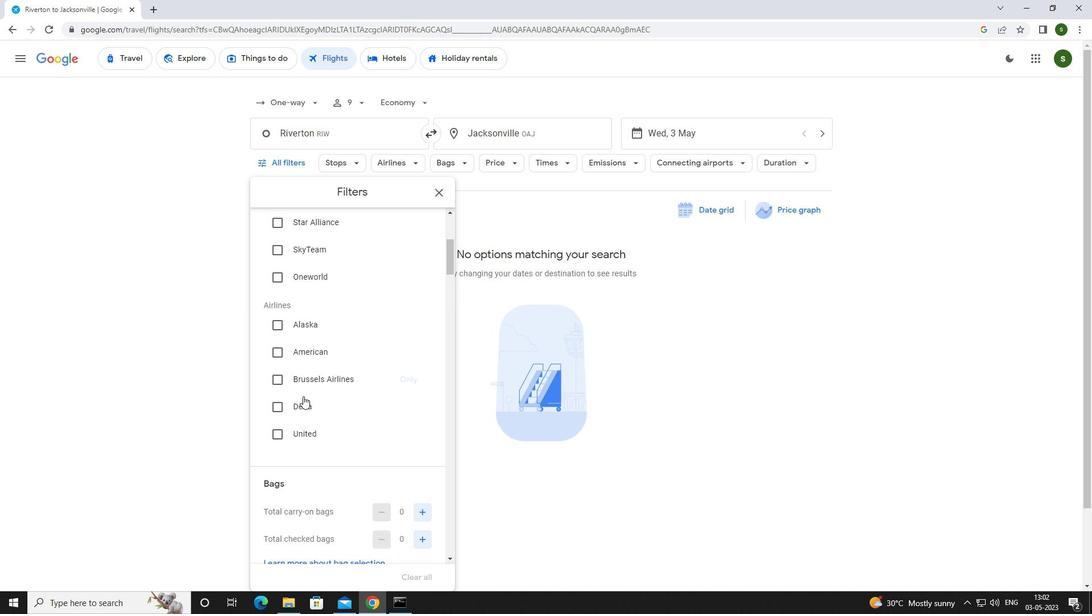 
Action: Mouse pressed left at (301, 404)
Screenshot: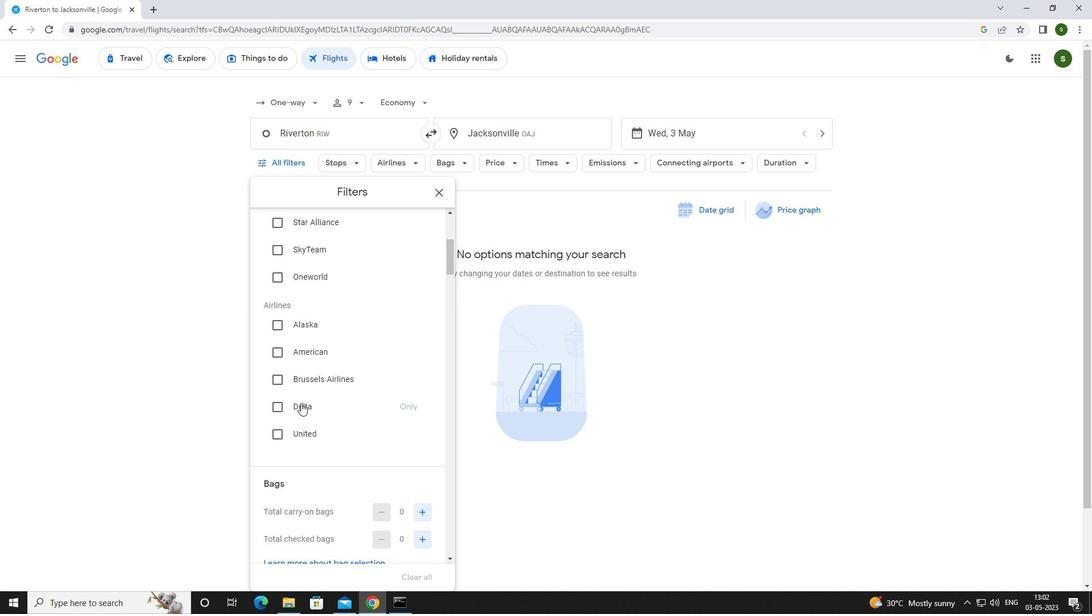 
Action: Mouse scrolled (301, 403) with delta (0, 0)
Screenshot: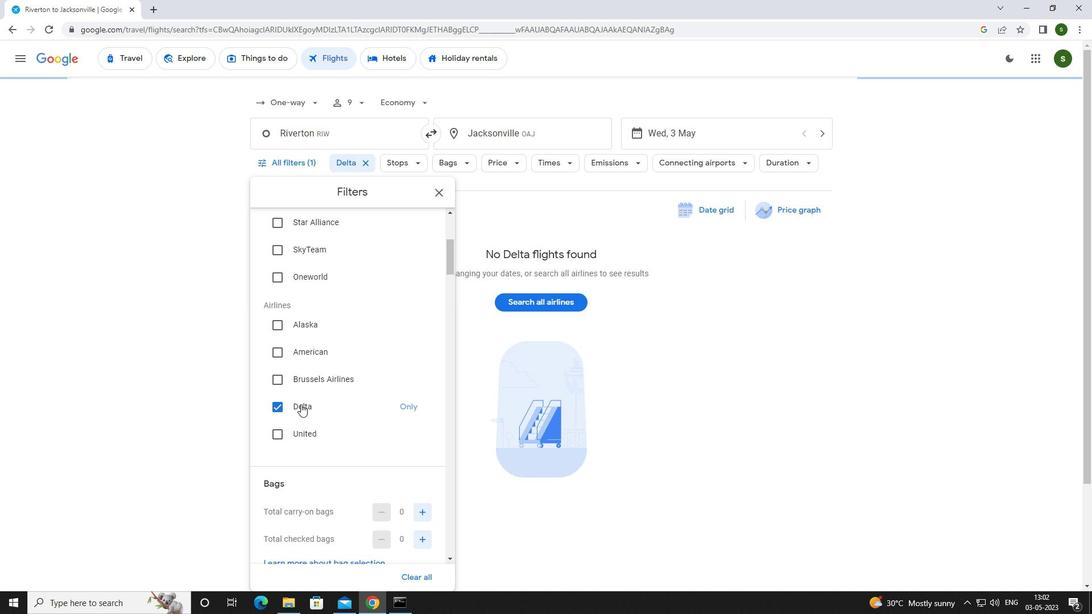 
Action: Mouse scrolled (301, 403) with delta (0, 0)
Screenshot: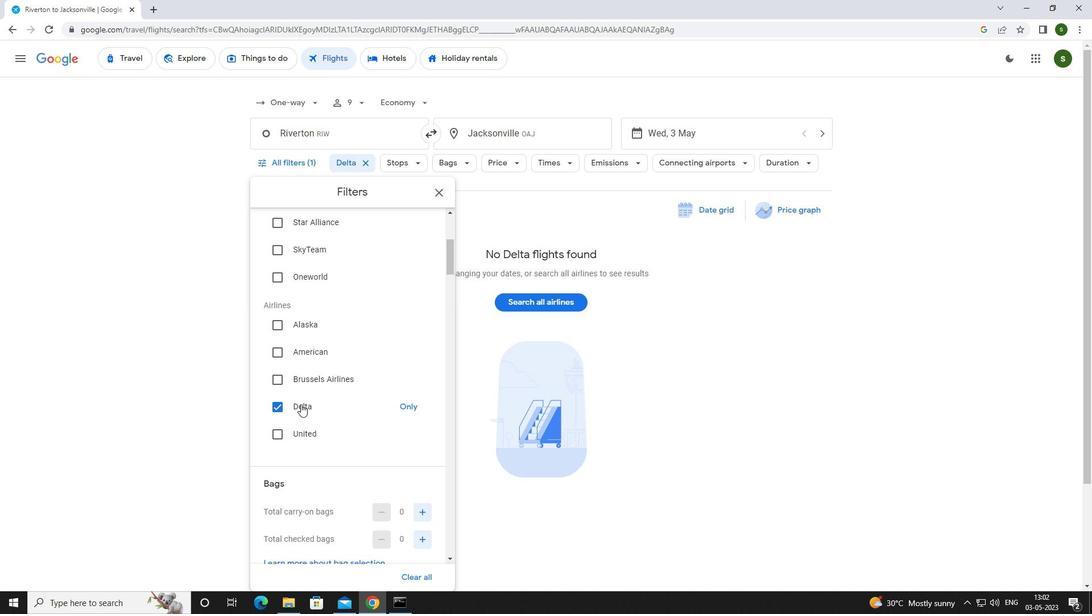 
Action: Mouse moved to (421, 424)
Screenshot: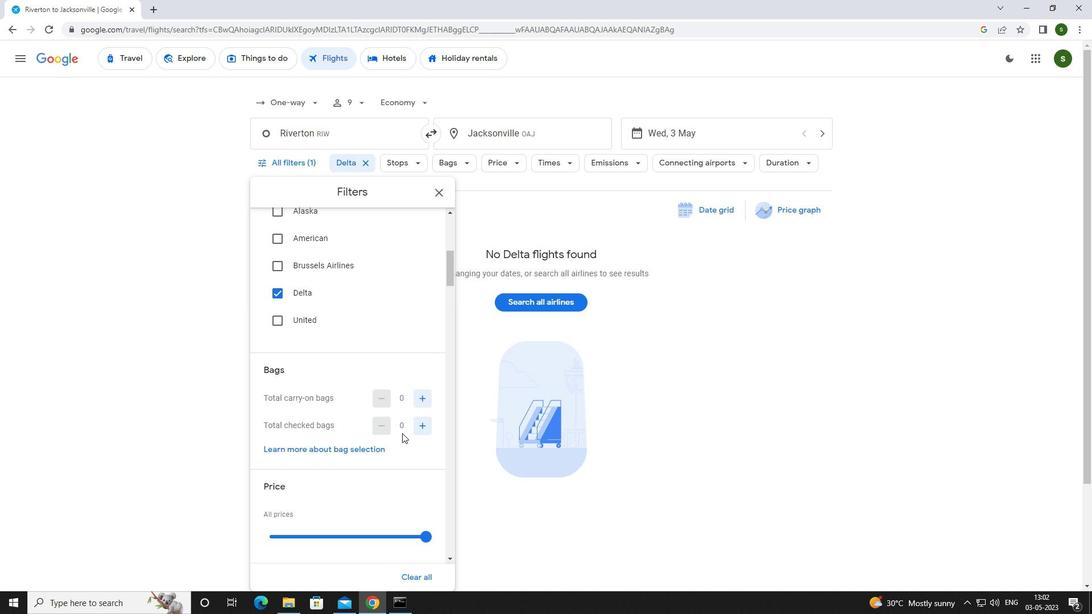 
Action: Mouse pressed left at (421, 424)
Screenshot: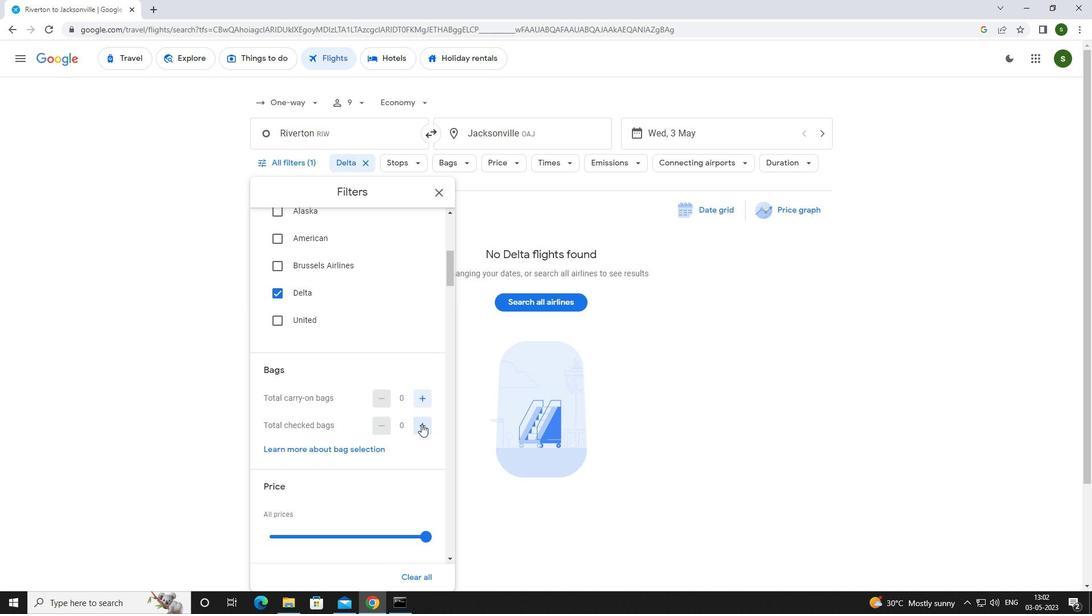
Action: Mouse pressed left at (421, 424)
Screenshot: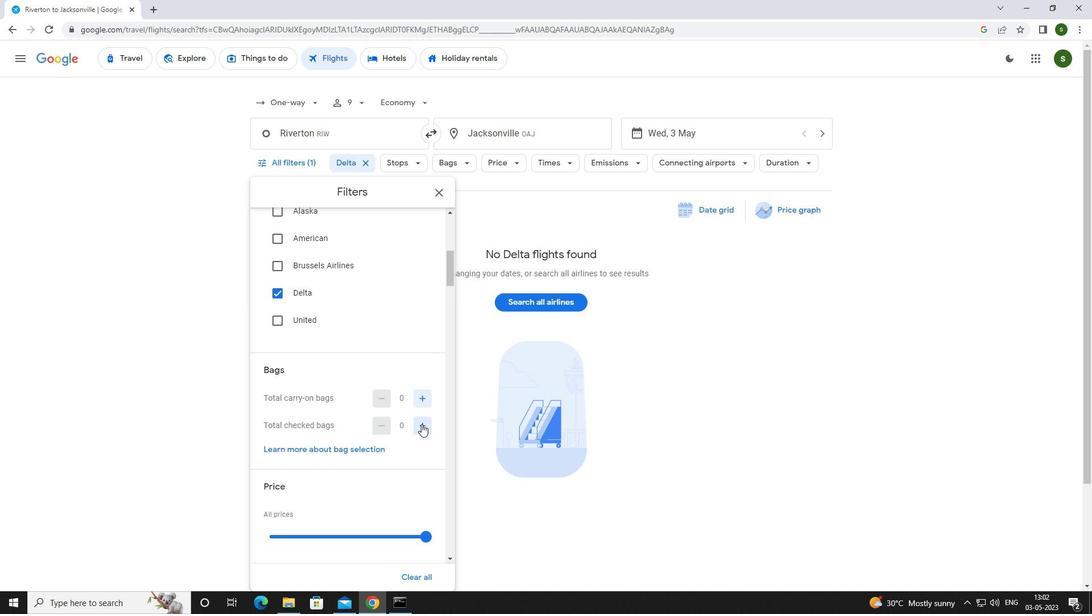
Action: Mouse pressed left at (421, 424)
Screenshot: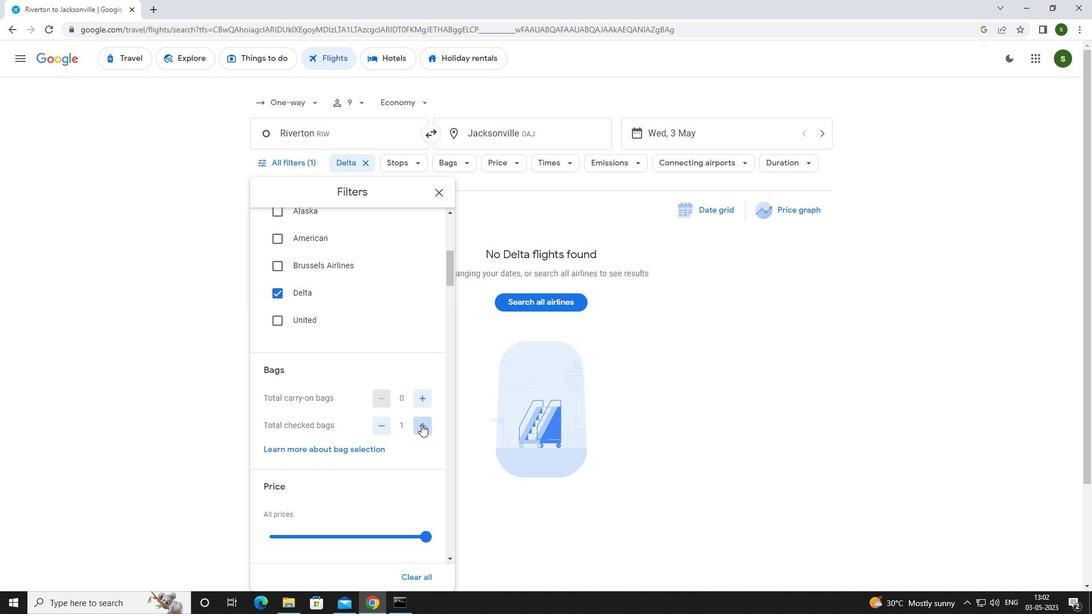 
Action: Mouse pressed left at (421, 424)
Screenshot: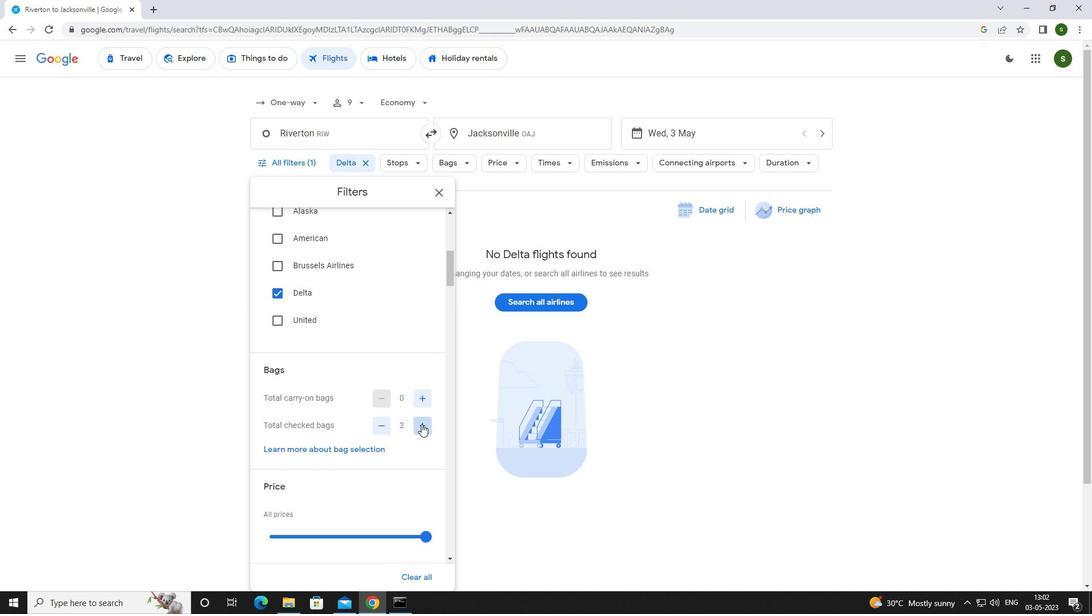 
Action: Mouse pressed left at (421, 424)
Screenshot: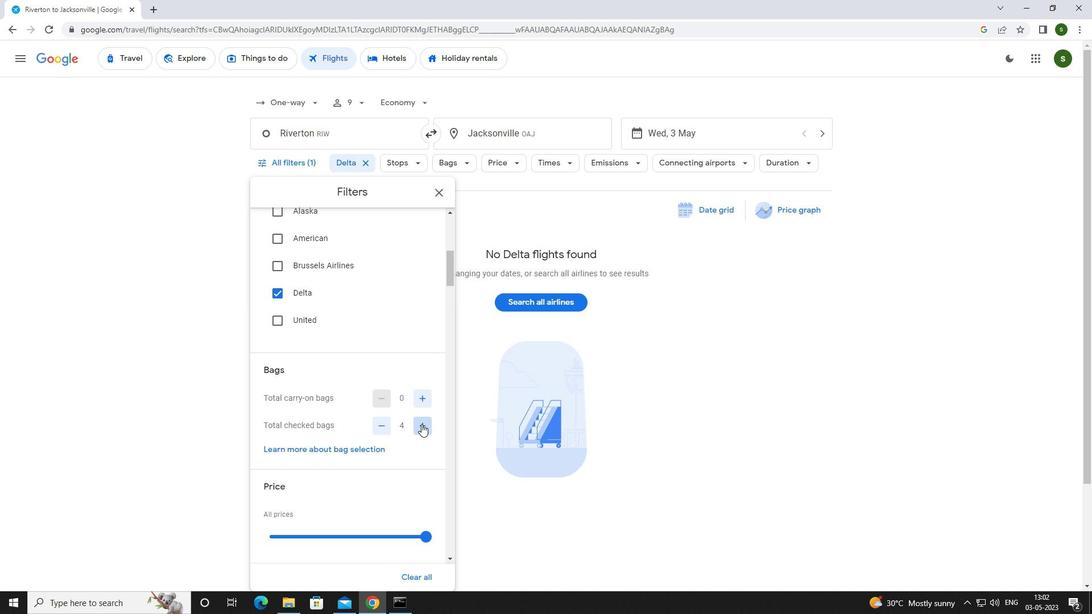 
Action: Mouse pressed left at (421, 424)
Screenshot: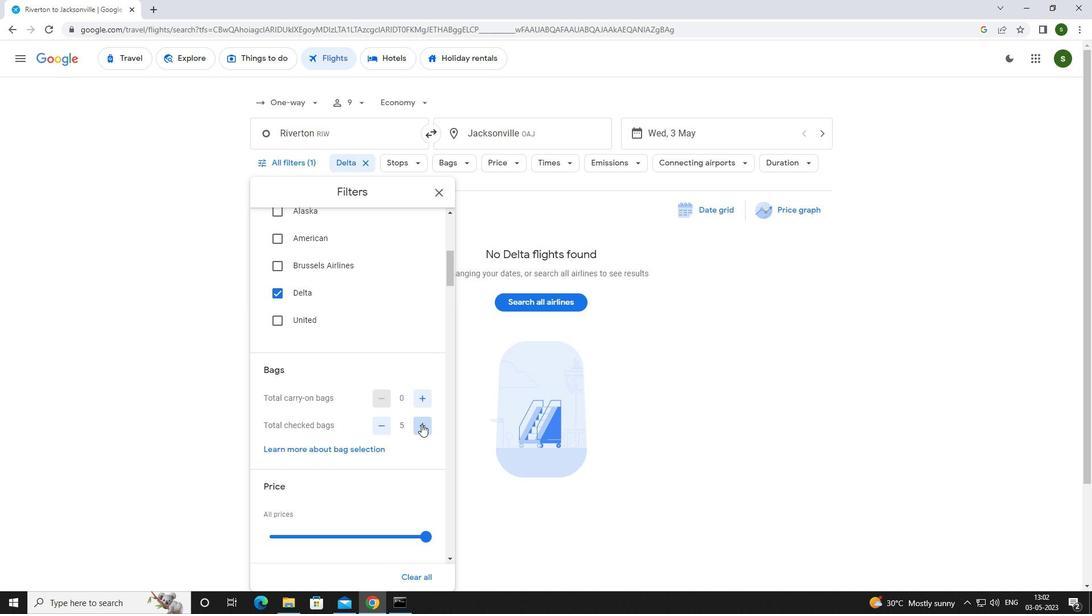 
Action: Mouse moved to (422, 424)
Screenshot: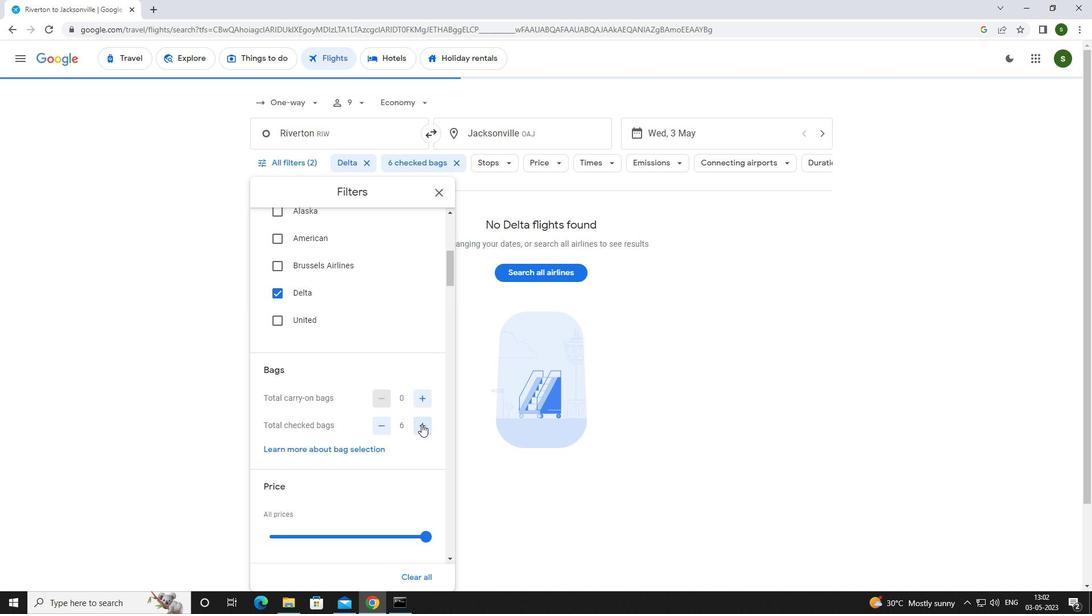 
Action: Mouse scrolled (422, 423) with delta (0, 0)
Screenshot: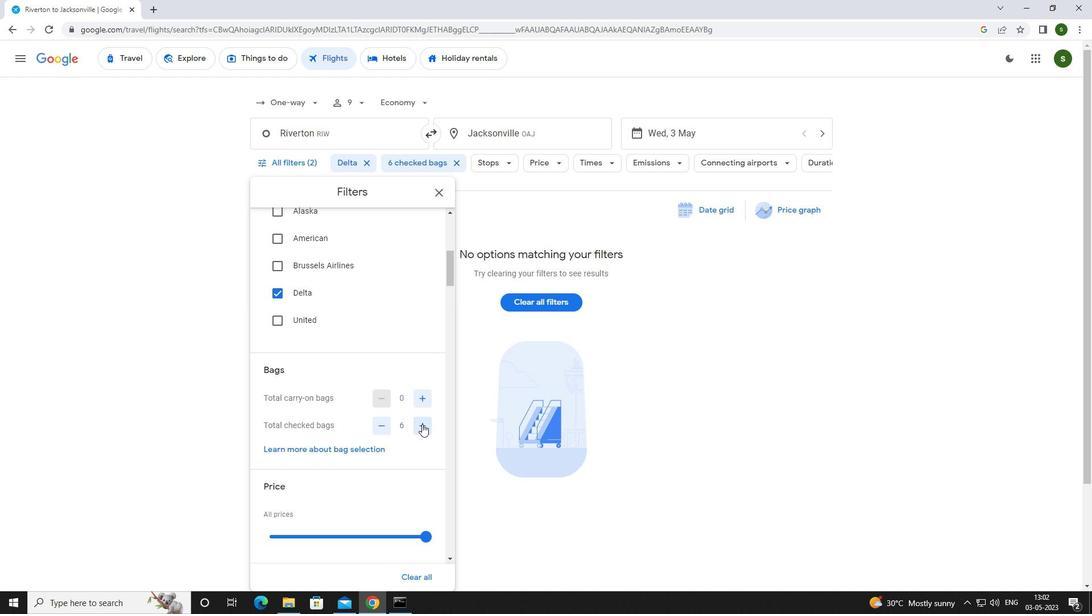 
Action: Mouse scrolled (422, 423) with delta (0, 0)
Screenshot: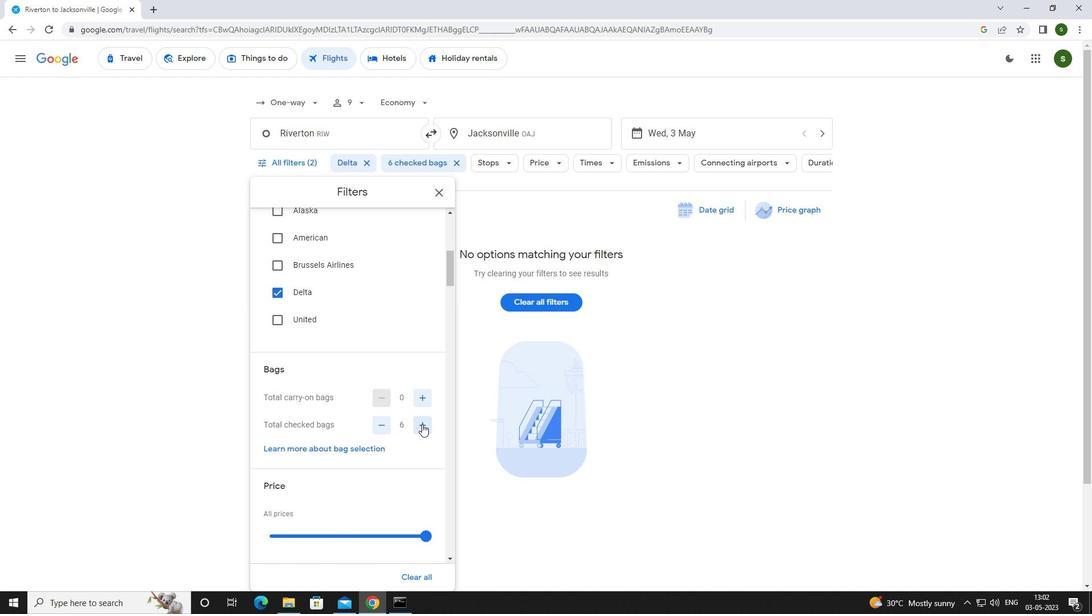 
Action: Mouse pressed left at (422, 424)
Screenshot: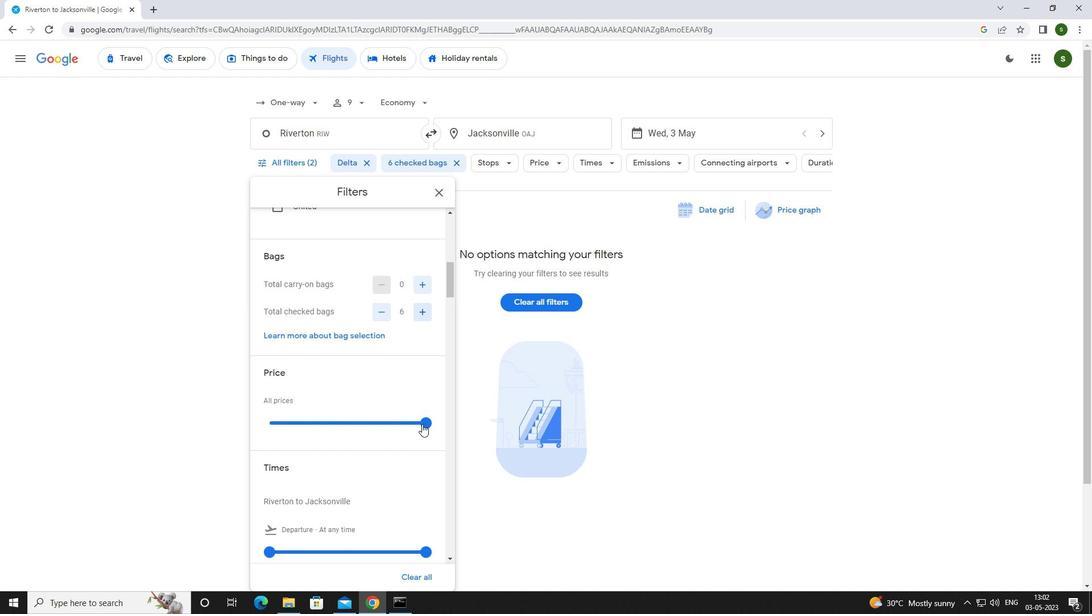 
Action: Mouse scrolled (422, 423) with delta (0, 0)
Screenshot: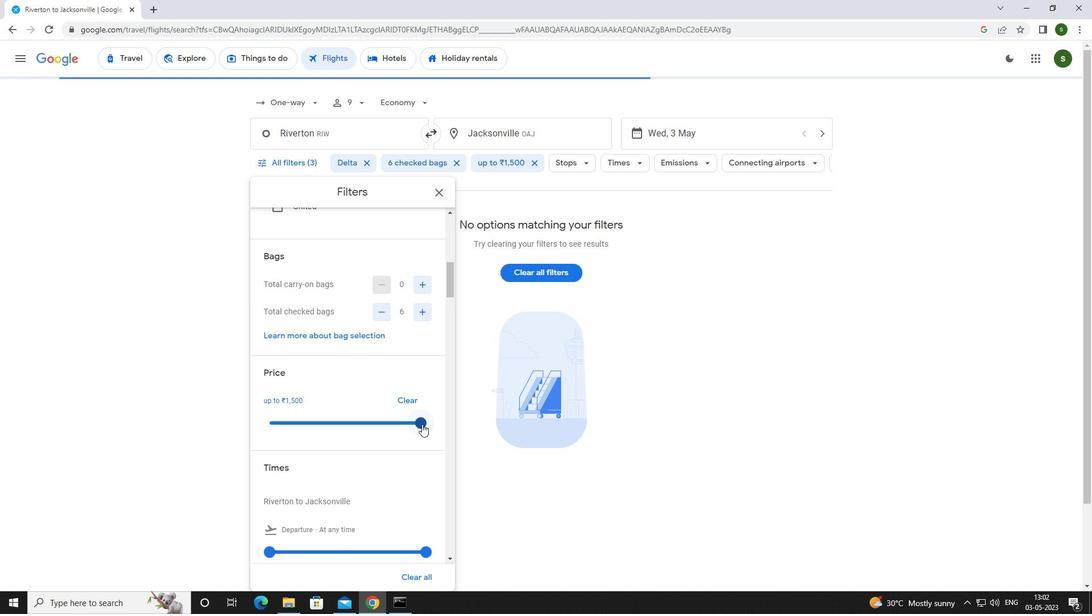 
Action: Mouse moved to (270, 492)
Screenshot: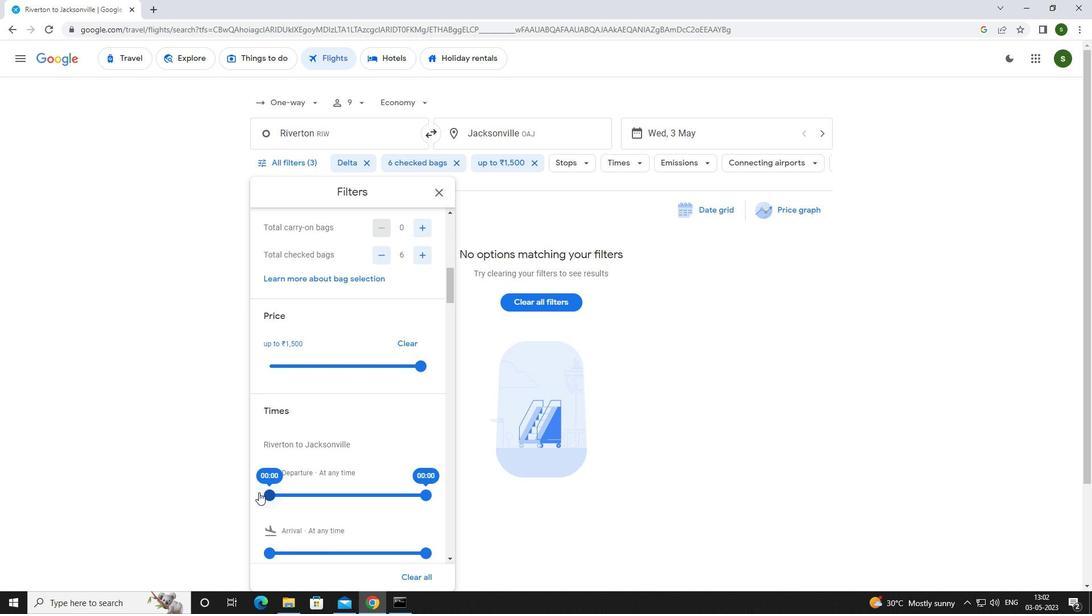 
Action: Mouse pressed left at (270, 492)
Screenshot: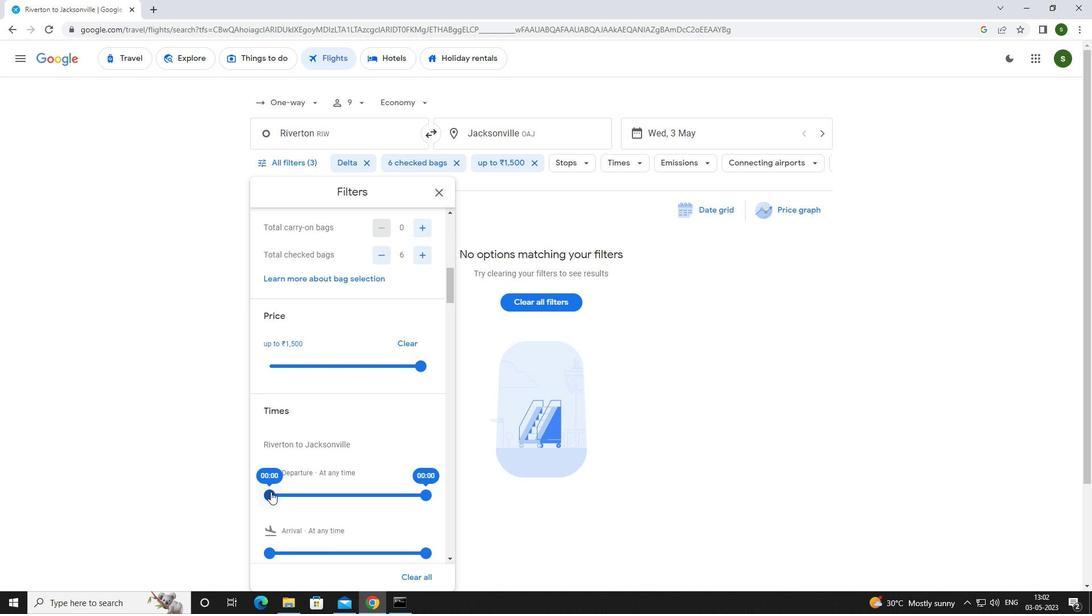 
Action: Mouse moved to (707, 415)
Screenshot: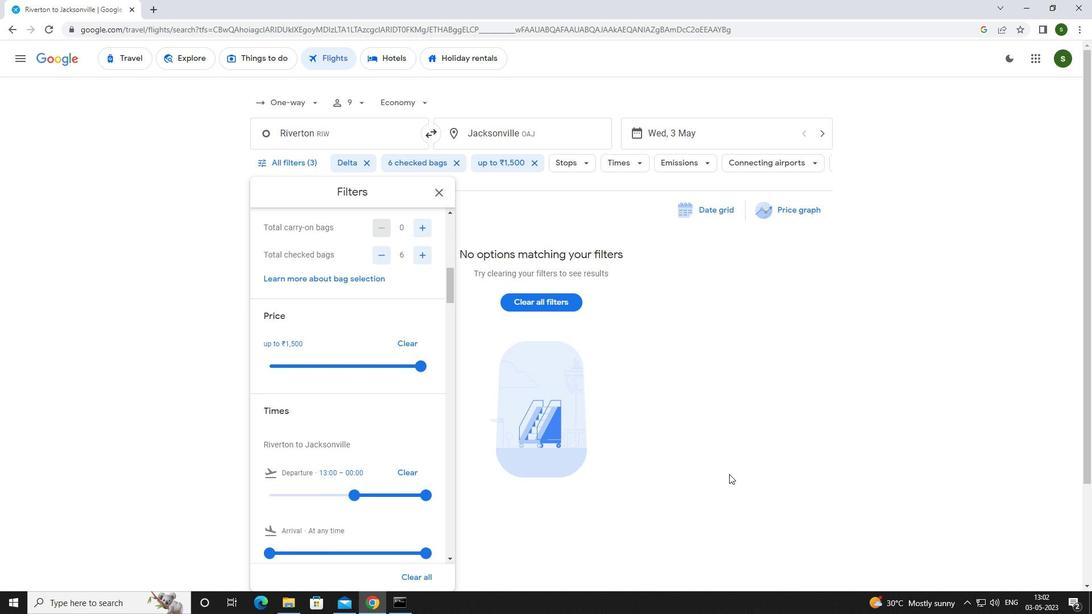
Action: Mouse pressed left at (707, 415)
Screenshot: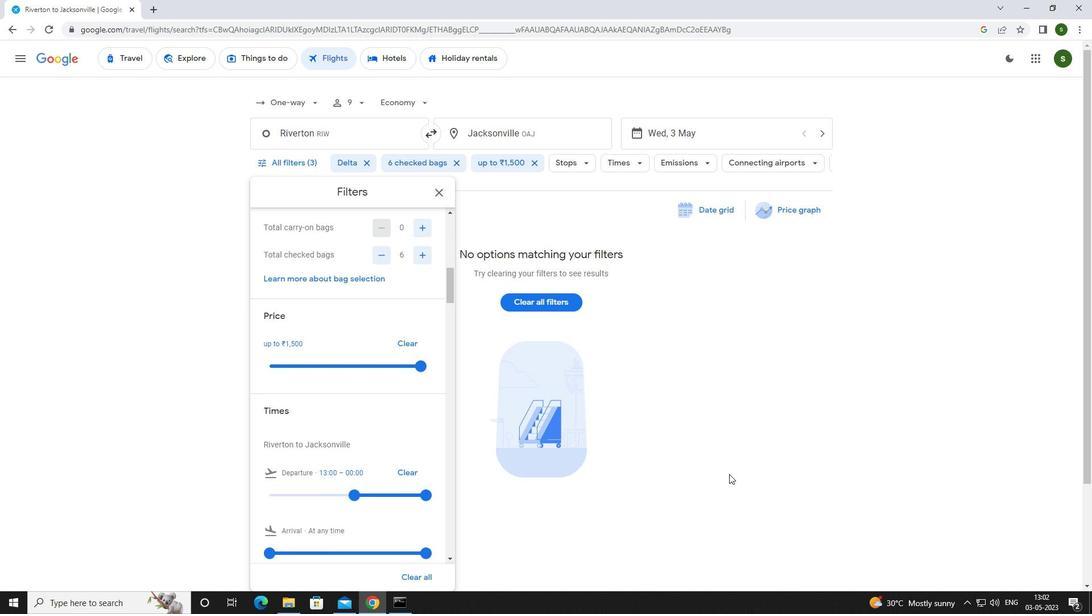 
Action: Mouse moved to (704, 412)
Screenshot: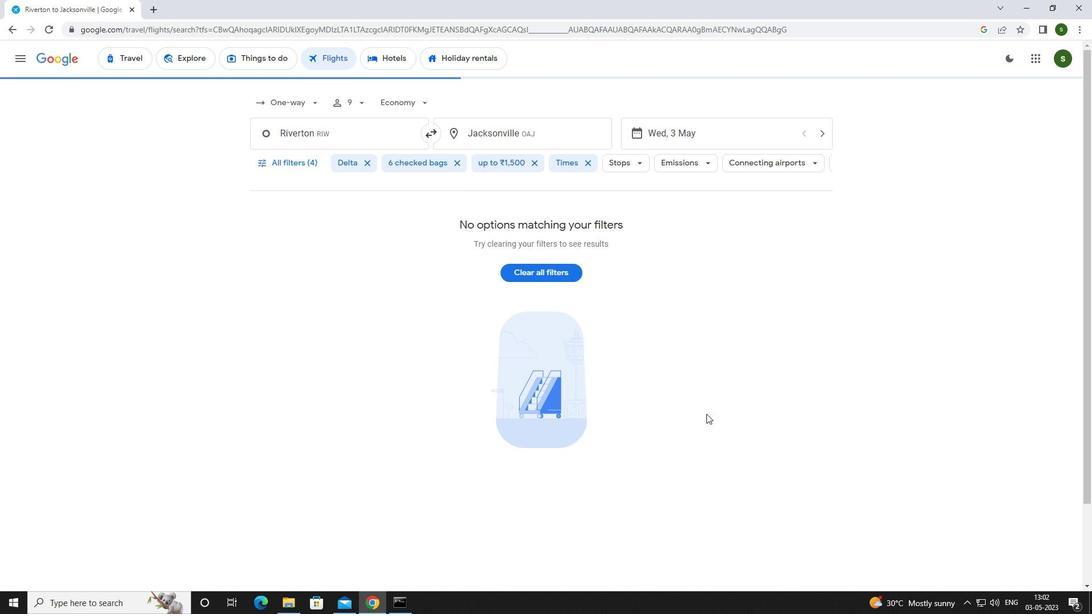 
